 Task: Open Card Employee Offboarding Review in Board Brand Ambassador Best Practices to Workspace Desktop Applications and add a team member Softage.4@softage.net, a label Orange, a checklist Surfing, an attachment from your computer, a color Orange and finally, add a card description 'Conduct team training session on conflict resolution' and a comment 'Given the potential impact of this task on our company reputation, let us ensure that we approach it with a sense of integrity and professionalism.'. Add a start date 'Jan 04, 1900' with a due date 'Jan 11, 1900'
Action: Mouse moved to (63, 301)
Screenshot: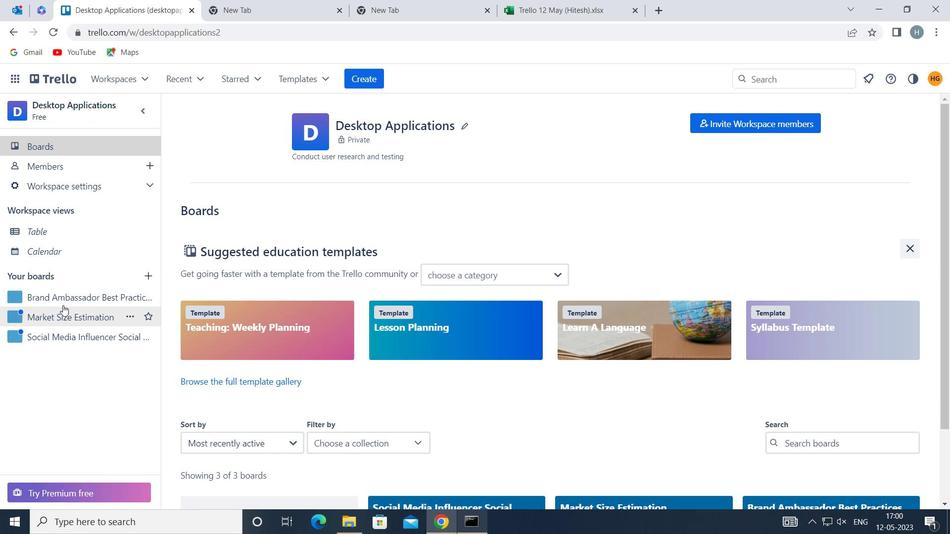 
Action: Mouse pressed left at (63, 301)
Screenshot: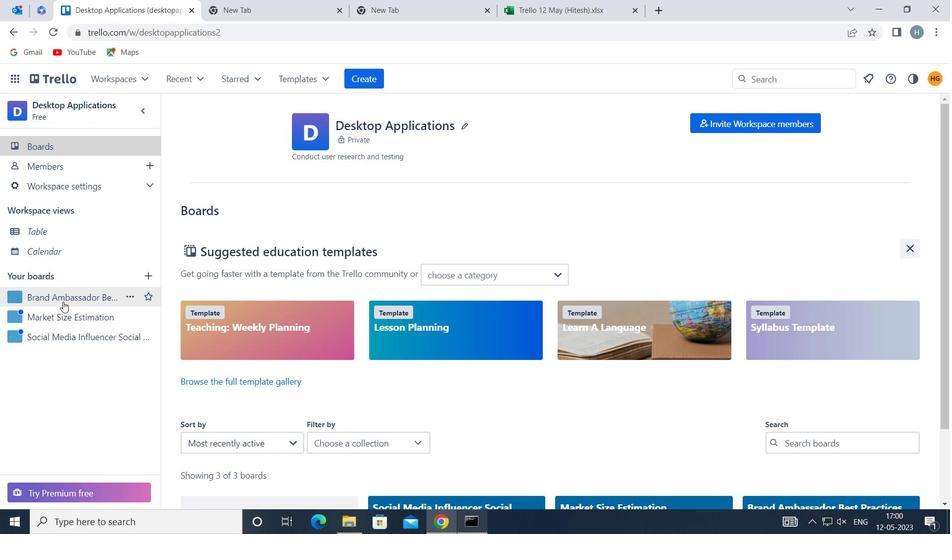 
Action: Mouse moved to (402, 178)
Screenshot: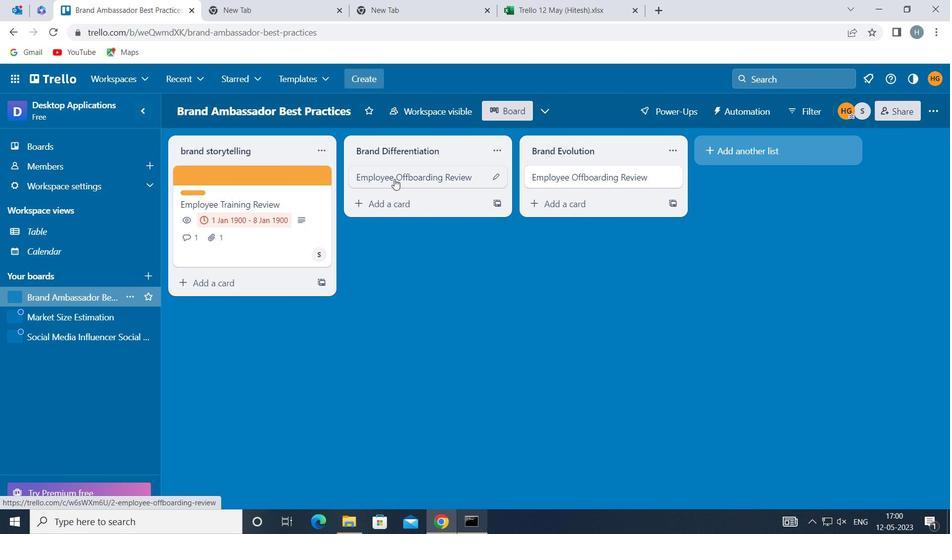 
Action: Mouse pressed left at (402, 178)
Screenshot: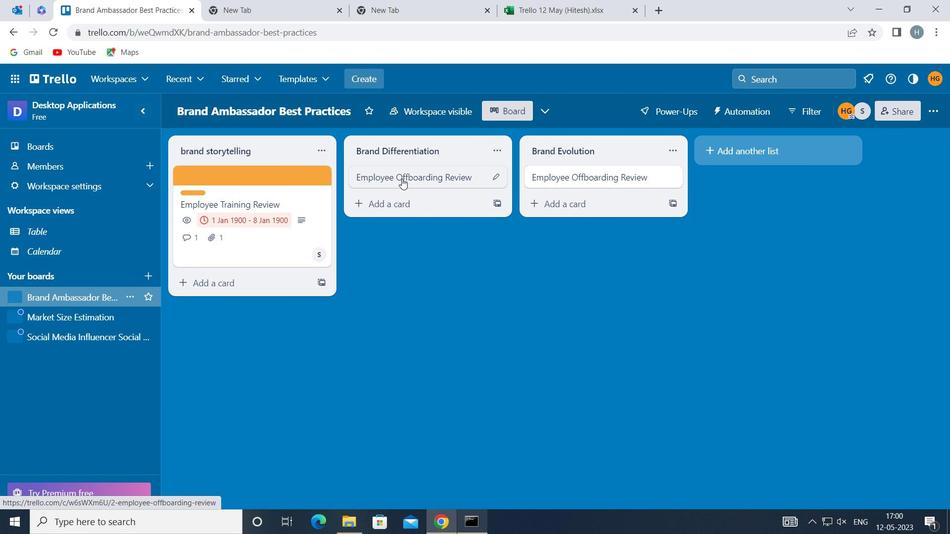 
Action: Mouse moved to (640, 220)
Screenshot: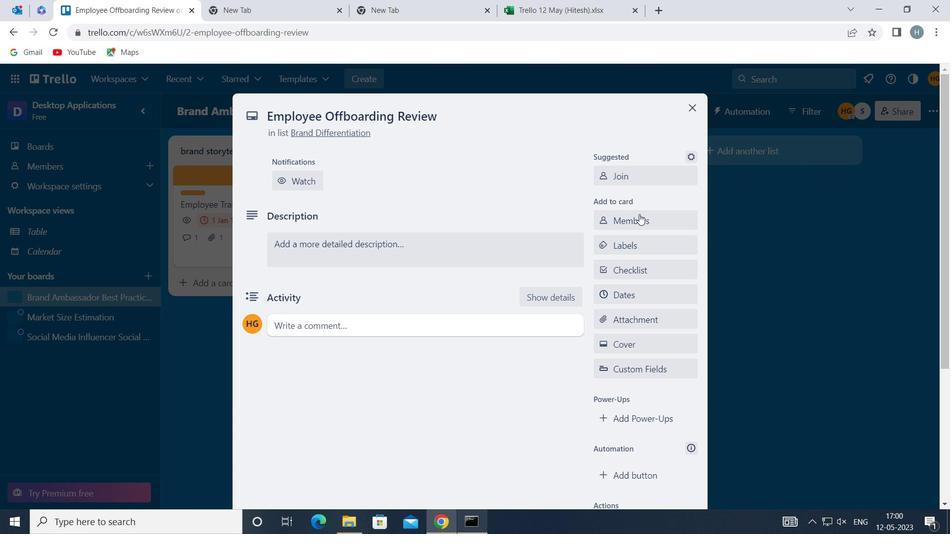 
Action: Mouse pressed left at (640, 220)
Screenshot: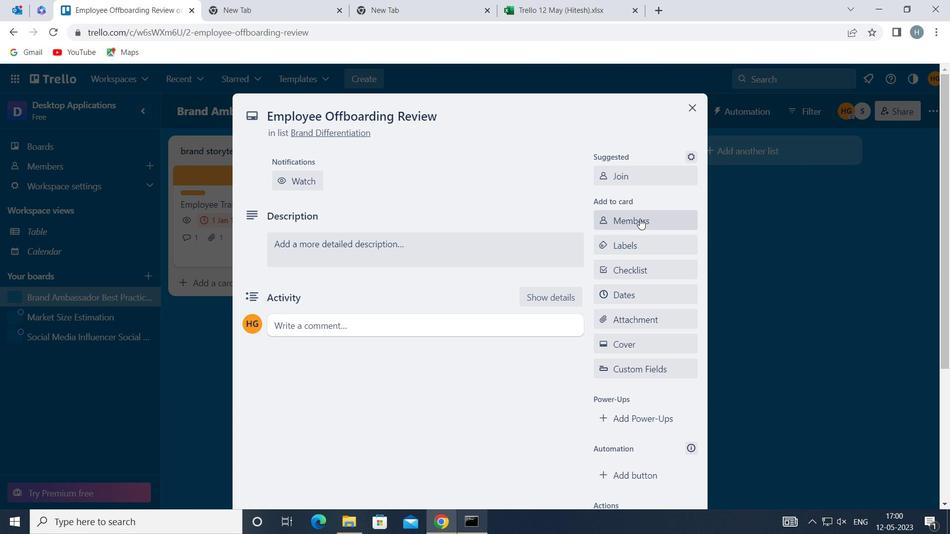 
Action: Mouse moved to (640, 220)
Screenshot: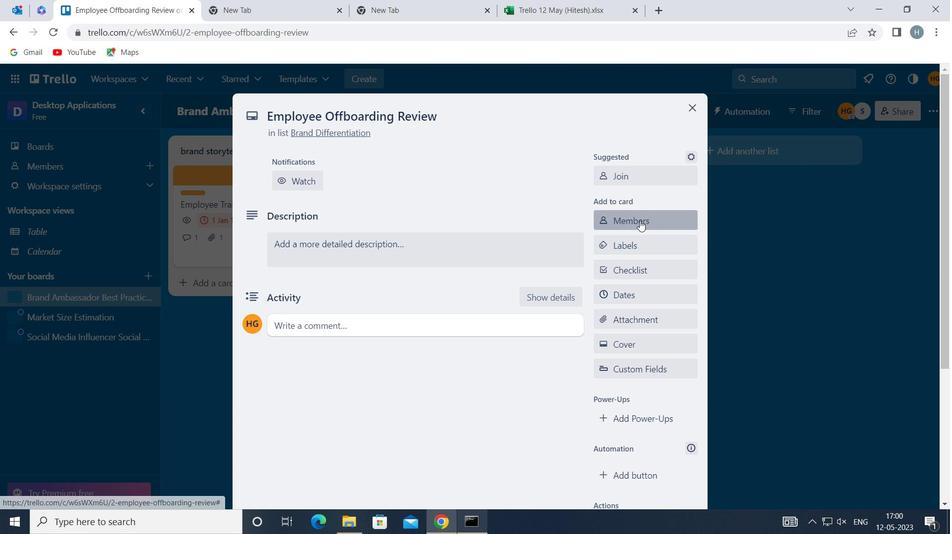 
Action: Key pressed softage
Screenshot: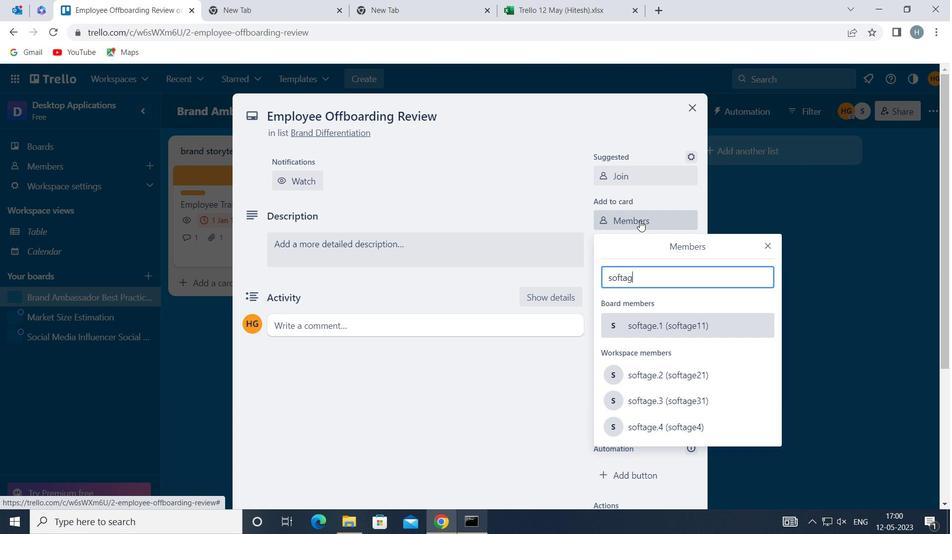 
Action: Mouse moved to (666, 427)
Screenshot: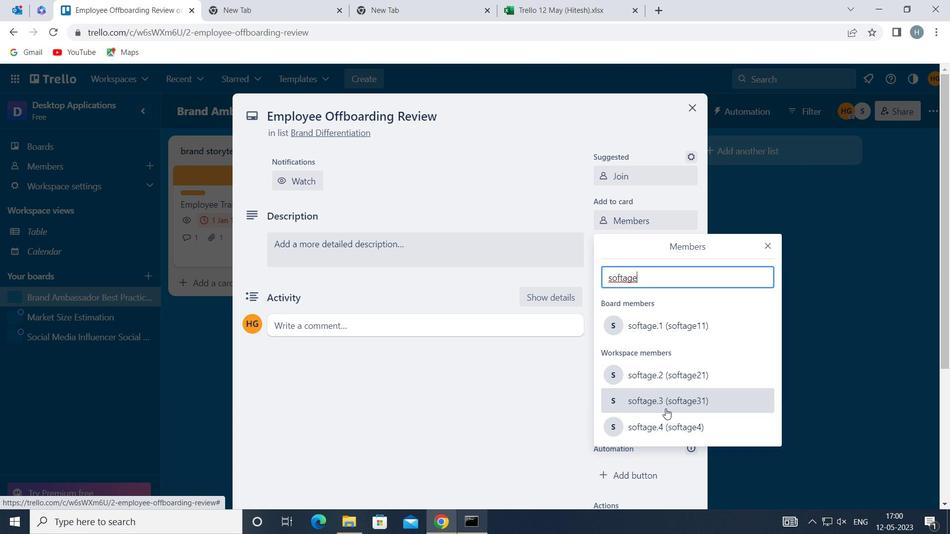
Action: Mouse pressed left at (666, 427)
Screenshot: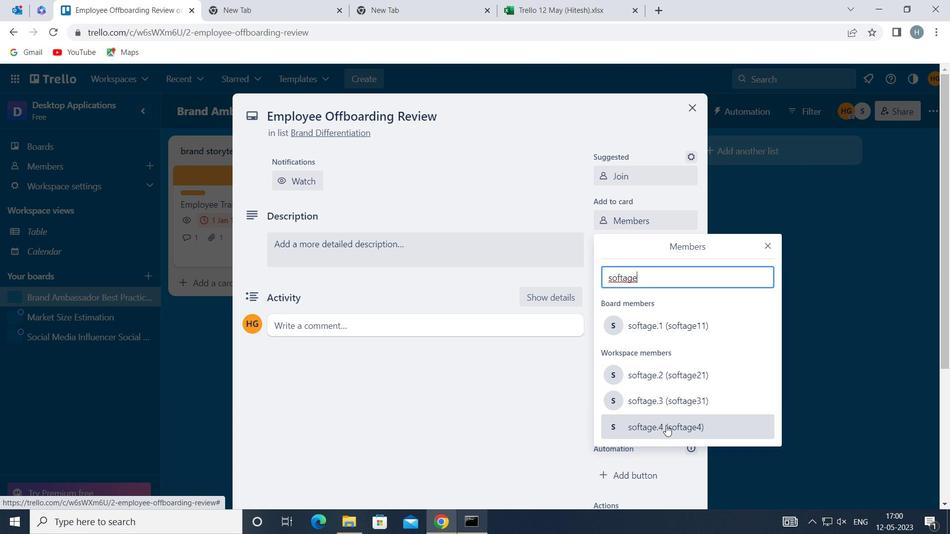 
Action: Mouse moved to (770, 242)
Screenshot: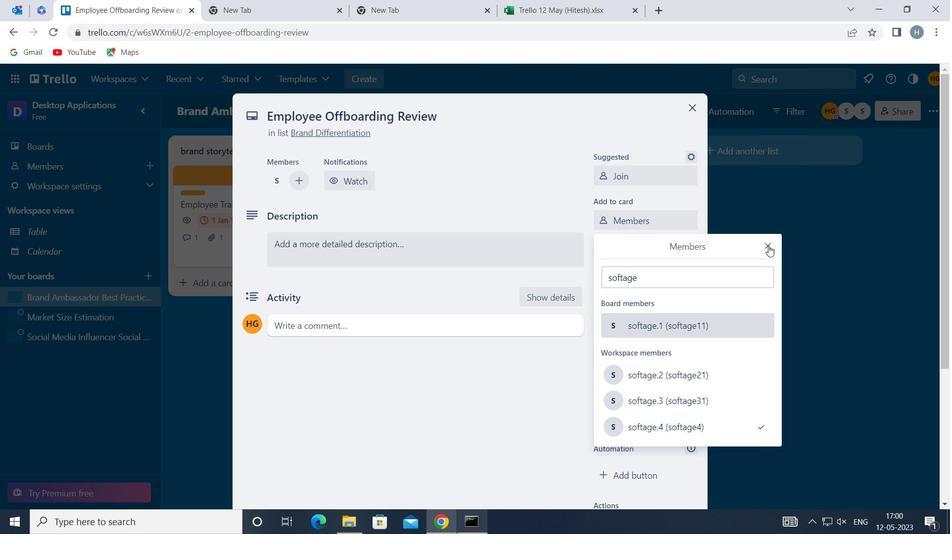 
Action: Mouse pressed left at (770, 242)
Screenshot: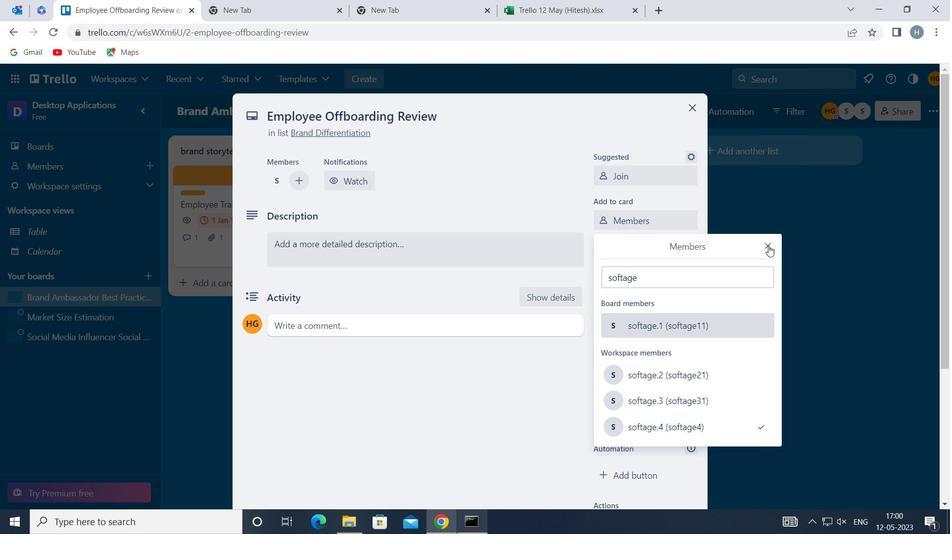 
Action: Mouse moved to (644, 248)
Screenshot: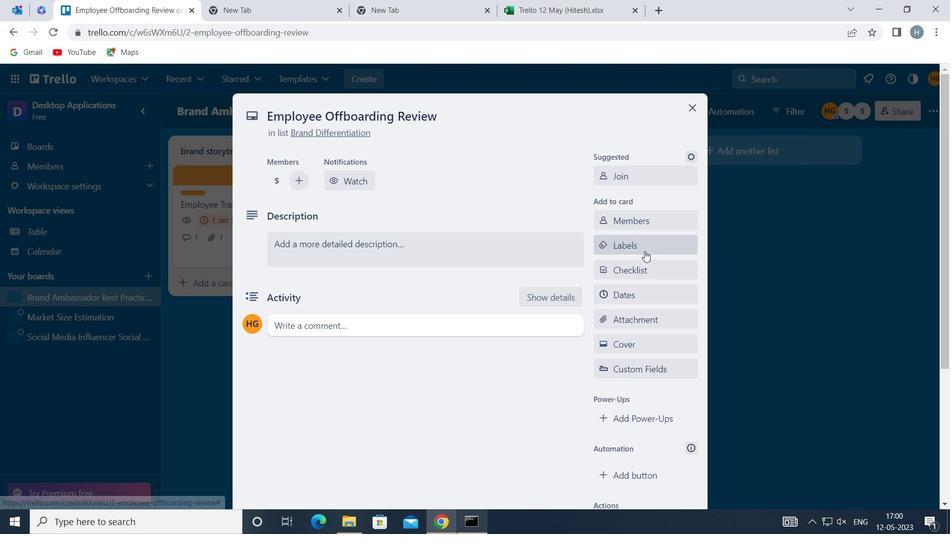 
Action: Mouse pressed left at (644, 248)
Screenshot: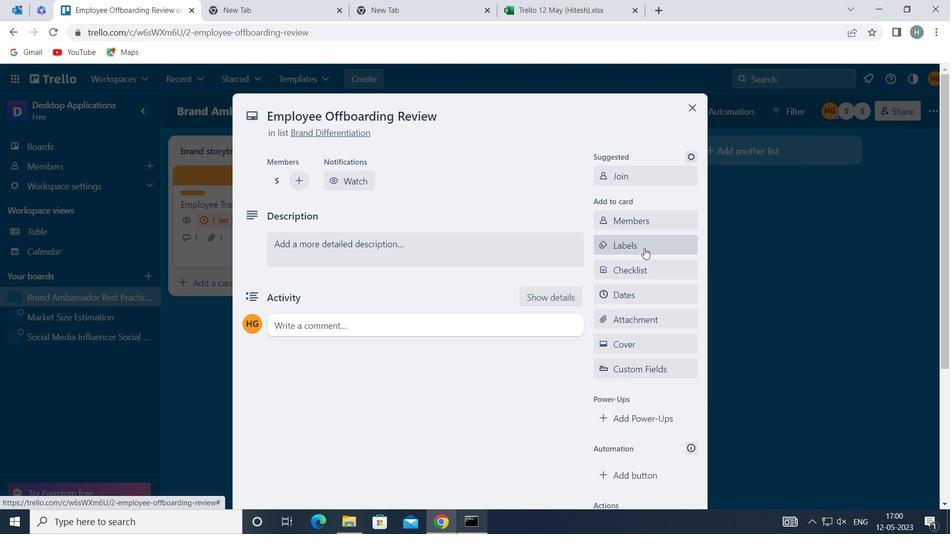 
Action: Mouse moved to (653, 224)
Screenshot: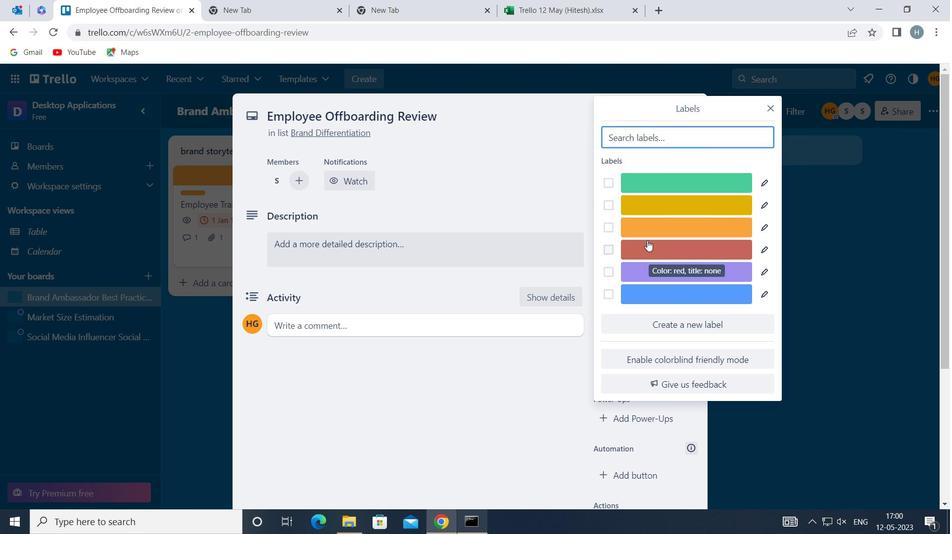 
Action: Mouse pressed left at (653, 224)
Screenshot: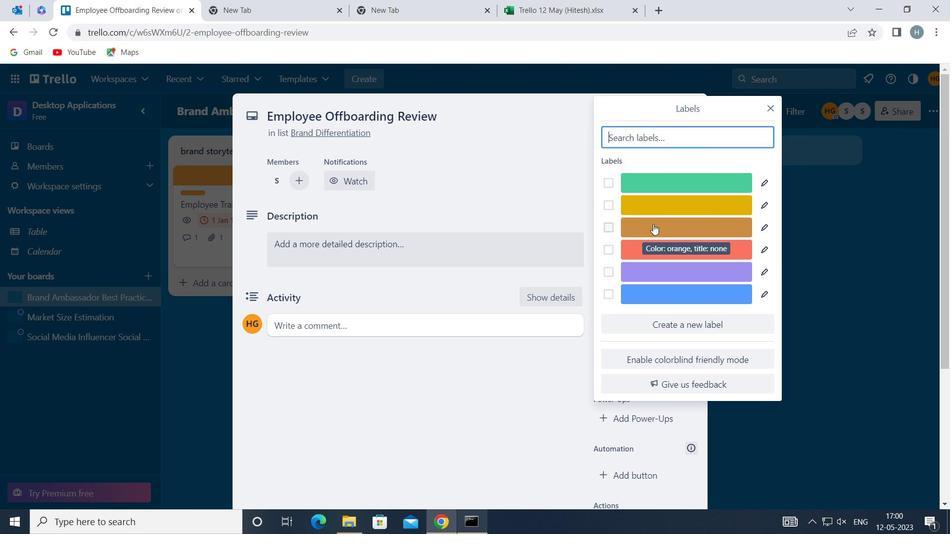 
Action: Mouse moved to (774, 104)
Screenshot: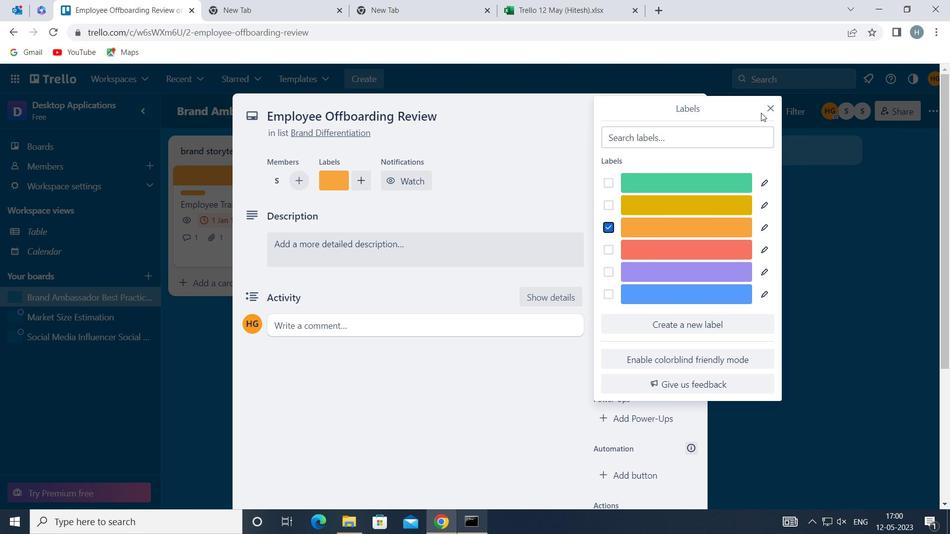 
Action: Mouse pressed left at (774, 104)
Screenshot: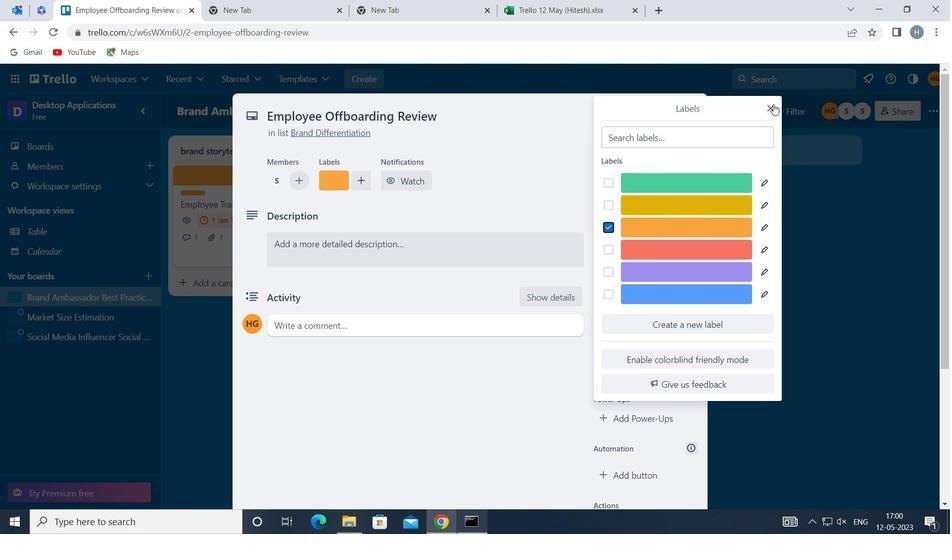 
Action: Mouse moved to (651, 263)
Screenshot: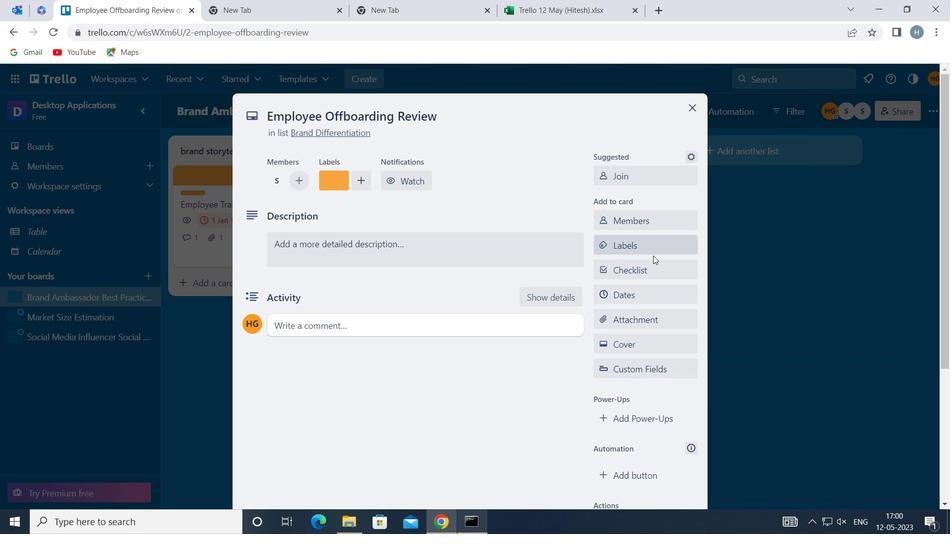 
Action: Mouse pressed left at (651, 263)
Screenshot: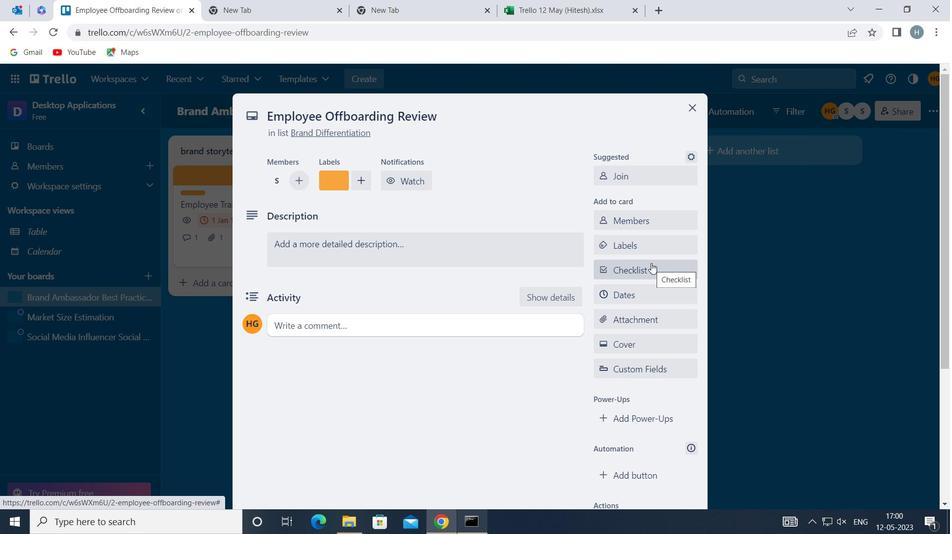 
Action: Key pressed <Key.shift>SURFING
Screenshot: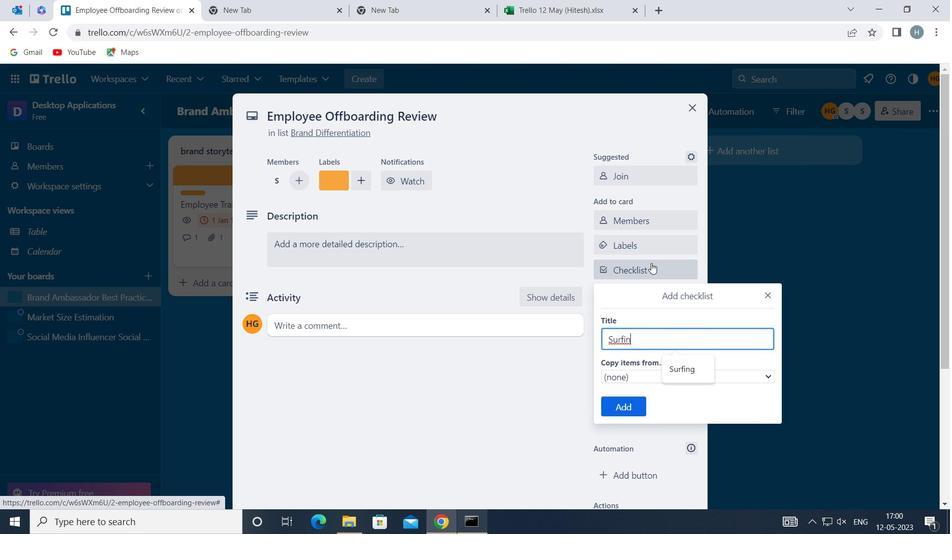 
Action: Mouse moved to (621, 404)
Screenshot: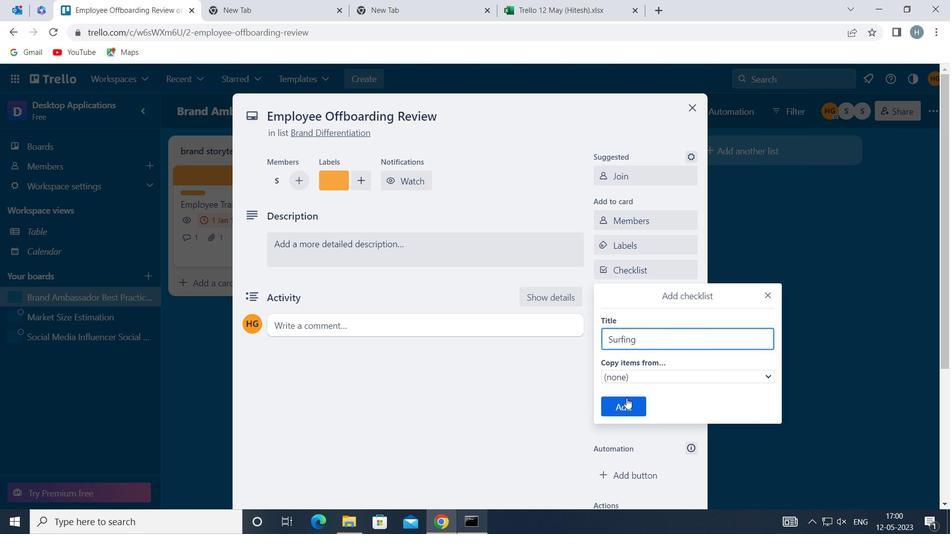 
Action: Mouse pressed left at (621, 404)
Screenshot: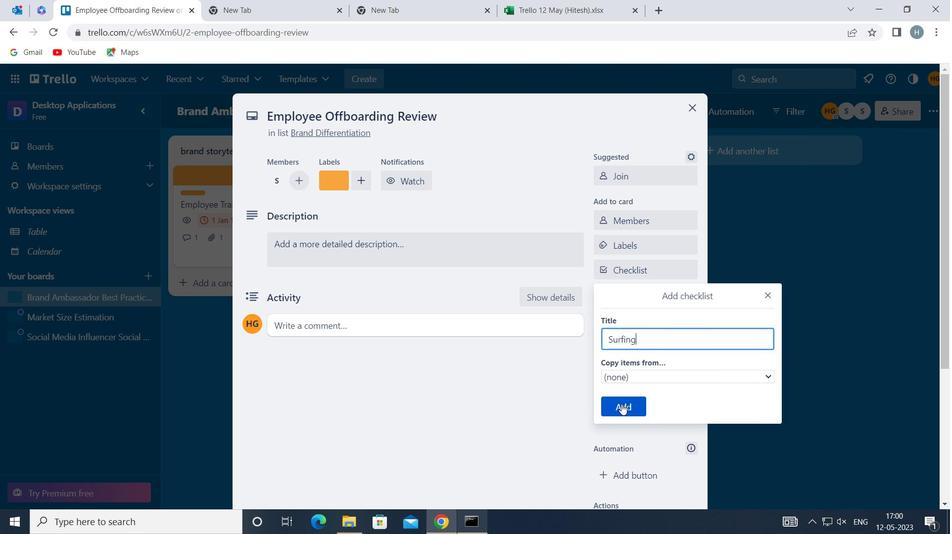 
Action: Mouse moved to (632, 319)
Screenshot: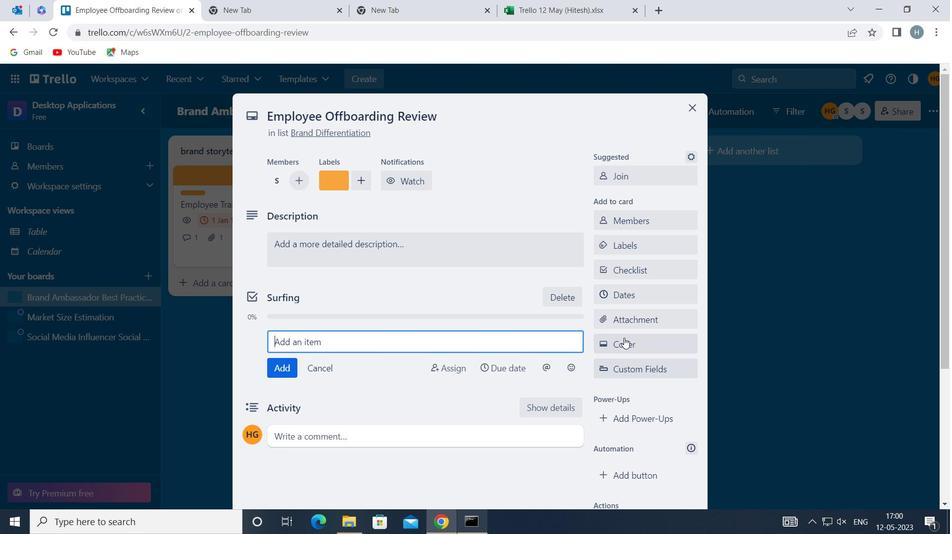 
Action: Mouse pressed left at (632, 319)
Screenshot: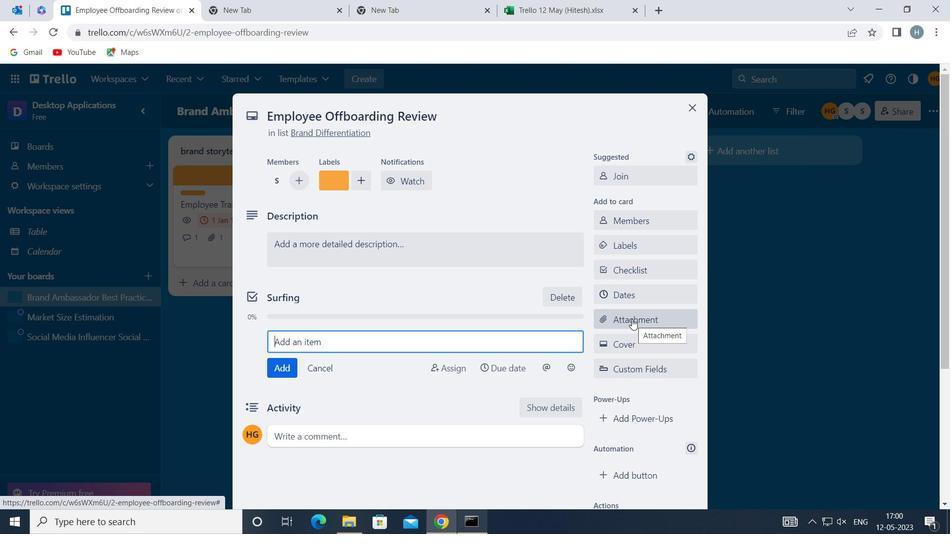 
Action: Mouse moved to (612, 135)
Screenshot: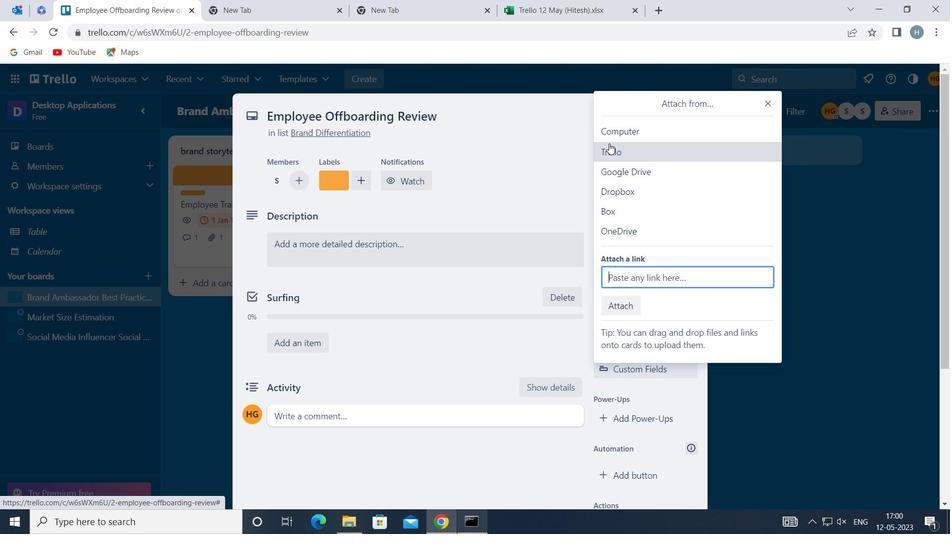 
Action: Mouse pressed left at (612, 135)
Screenshot: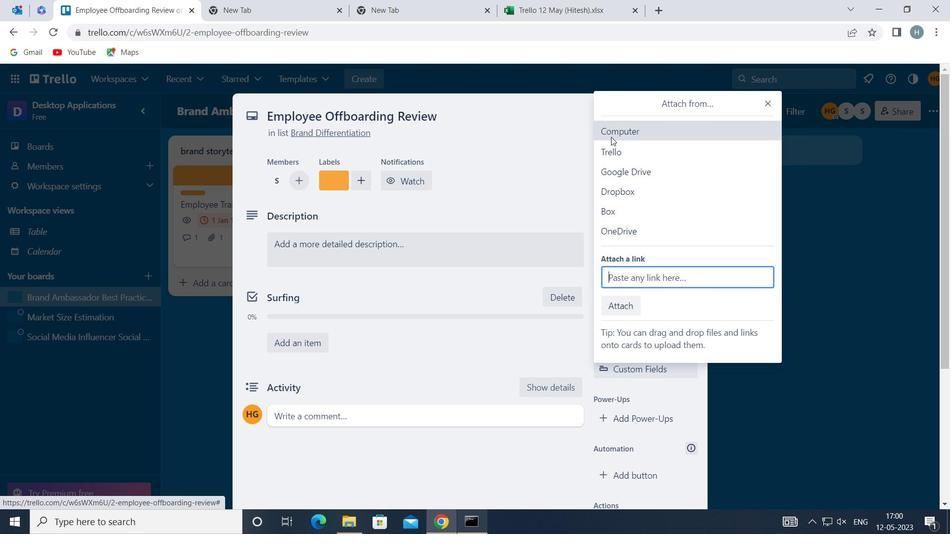 
Action: Mouse moved to (355, 100)
Screenshot: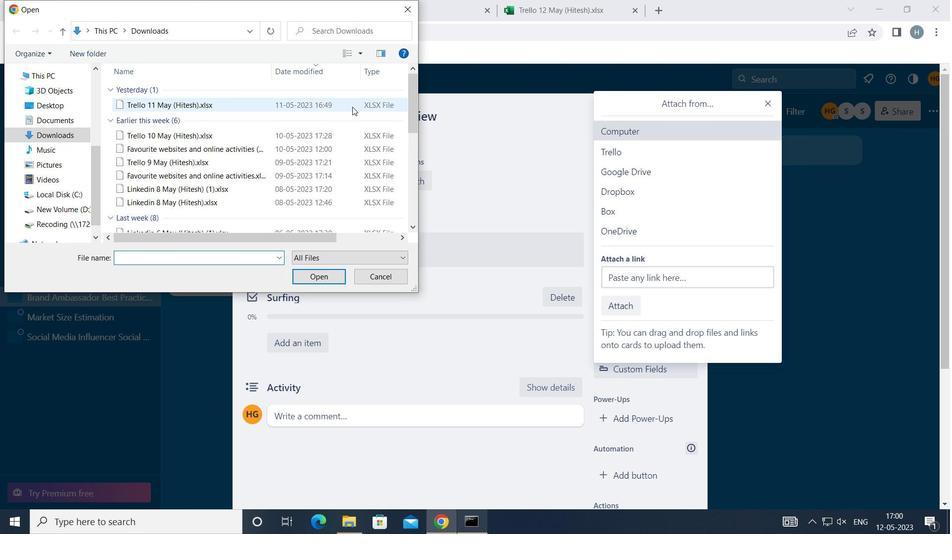
Action: Mouse pressed left at (355, 100)
Screenshot: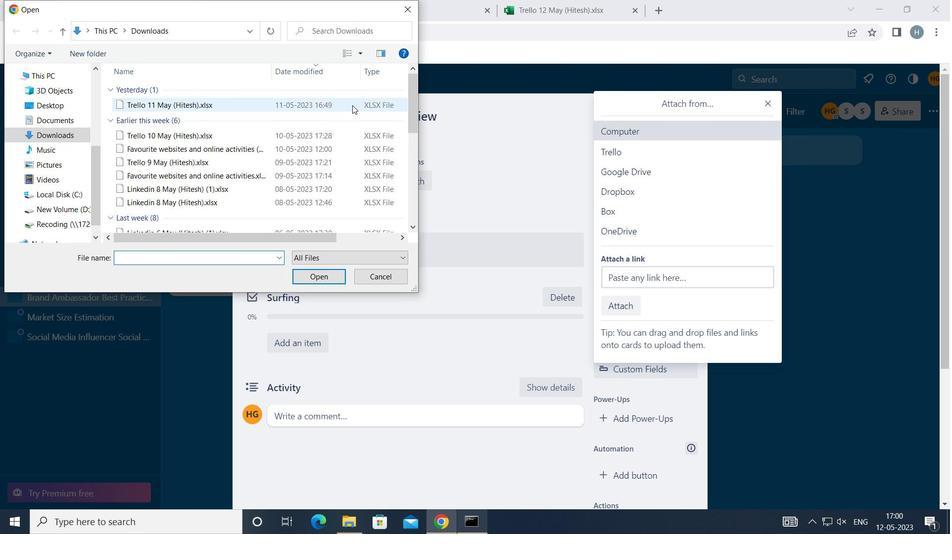 
Action: Mouse moved to (315, 280)
Screenshot: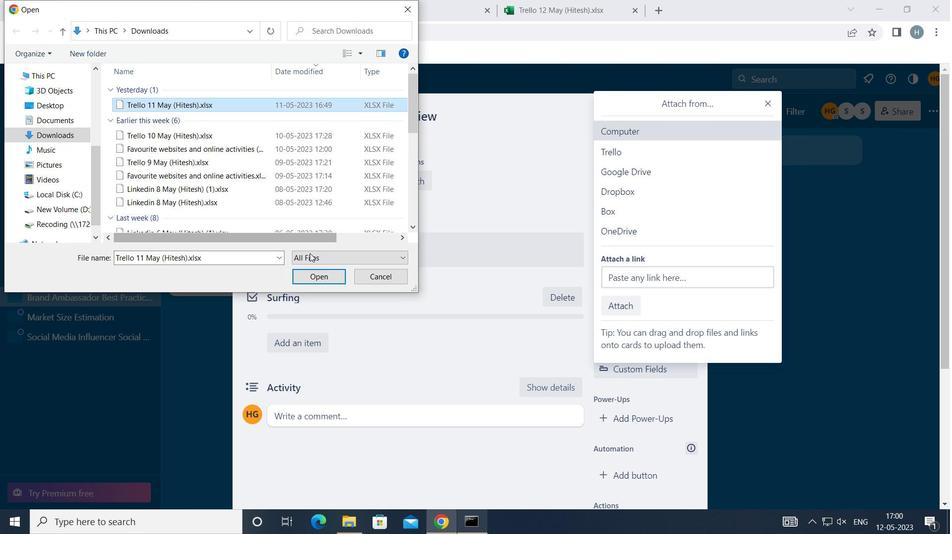 
Action: Mouse pressed left at (315, 280)
Screenshot: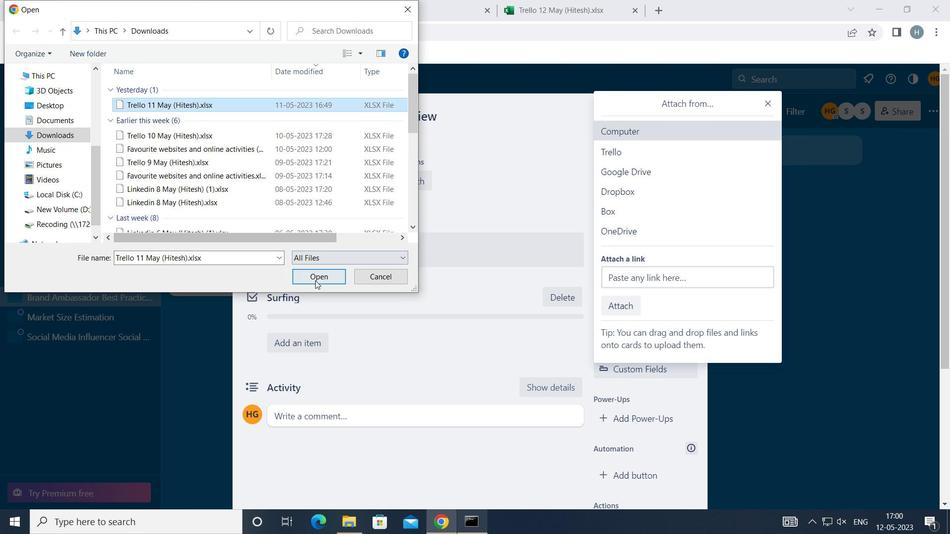
Action: Mouse moved to (635, 344)
Screenshot: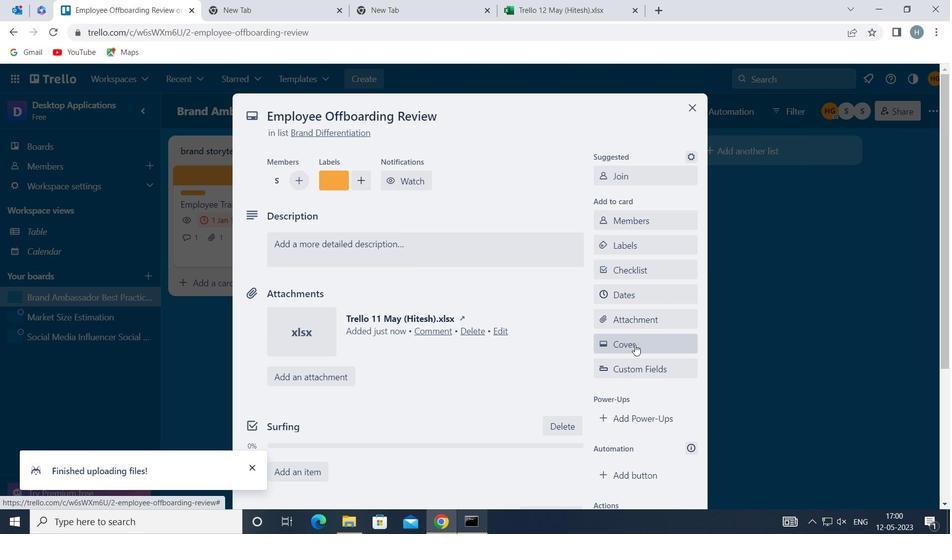 
Action: Mouse pressed left at (635, 344)
Screenshot: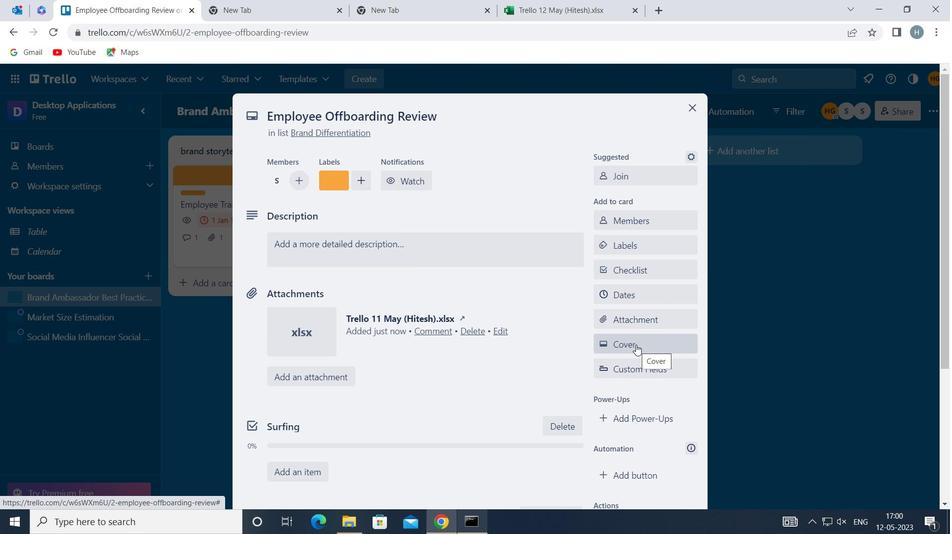 
Action: Mouse moved to (686, 261)
Screenshot: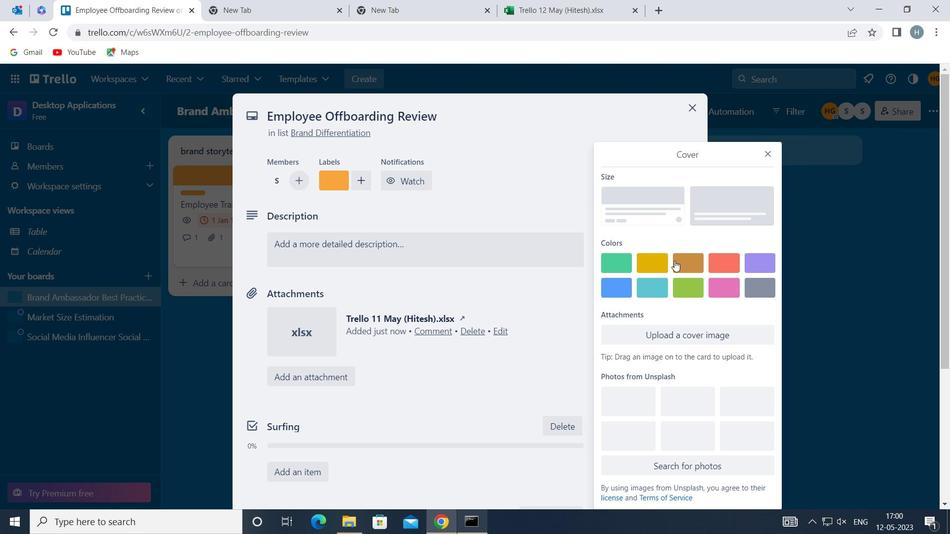
Action: Mouse pressed left at (686, 261)
Screenshot: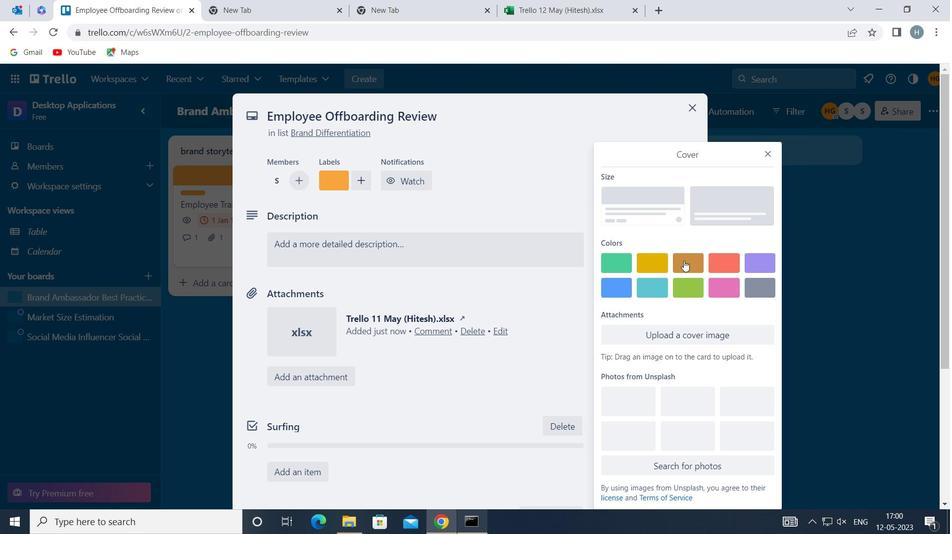 
Action: Mouse moved to (768, 130)
Screenshot: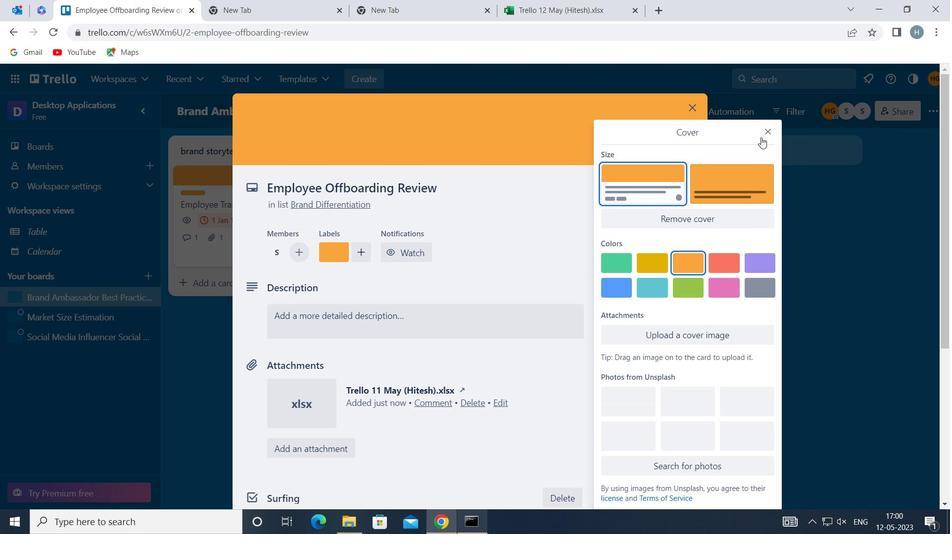 
Action: Mouse pressed left at (768, 130)
Screenshot: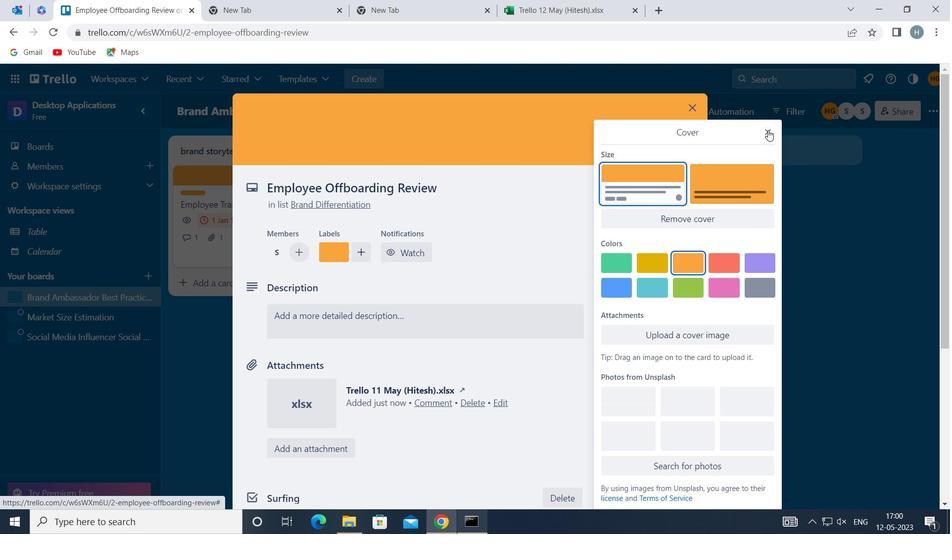 
Action: Mouse moved to (499, 317)
Screenshot: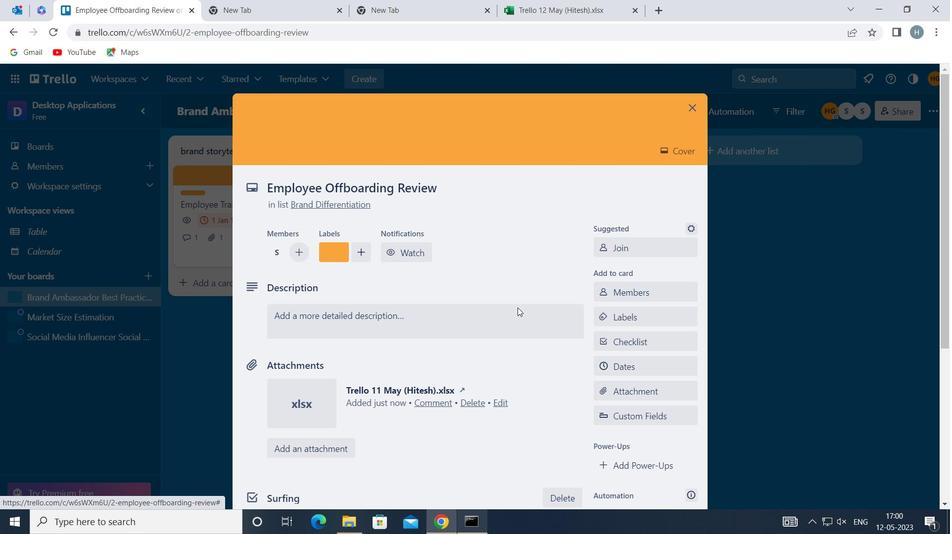
Action: Mouse pressed left at (499, 317)
Screenshot: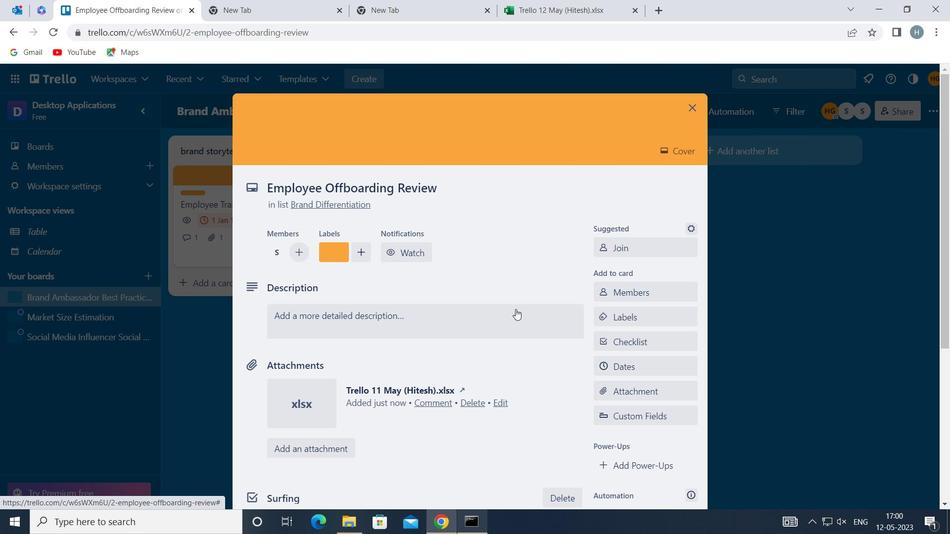 
Action: Mouse moved to (430, 353)
Screenshot: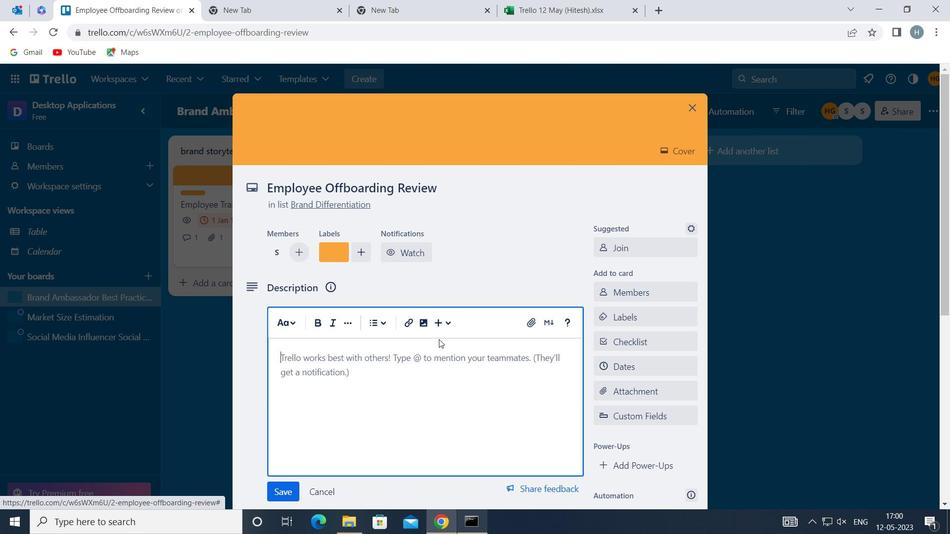 
Action: Mouse pressed left at (430, 353)
Screenshot: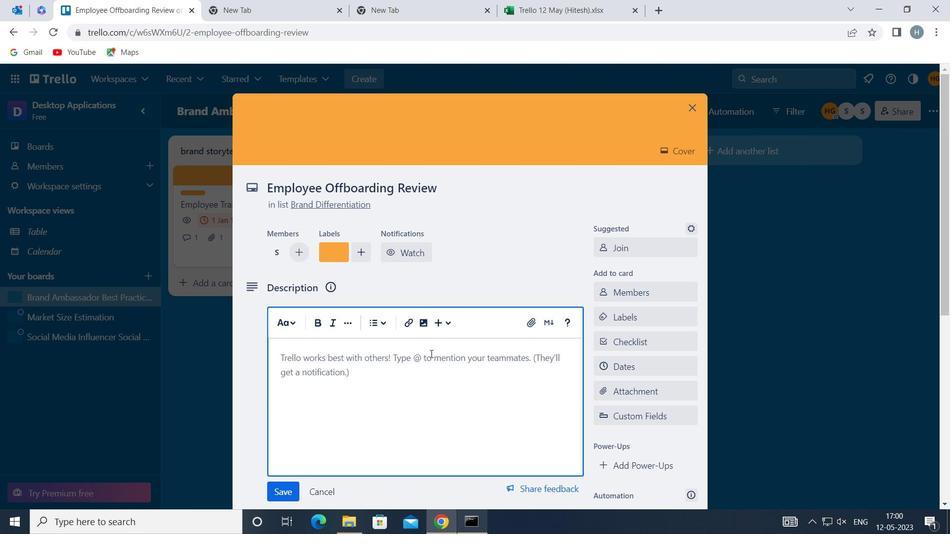 
Action: Key pressed <Key.shift>CONDUCT<Key.space>TEAM<Key.space>TRAINING<Key.space>SESSION<Key.space>ON<Key.space>CONF;<Key.backspace>LICT<Key.space>RESOLUTION<Key.space>A<Key.backspace>
Screenshot: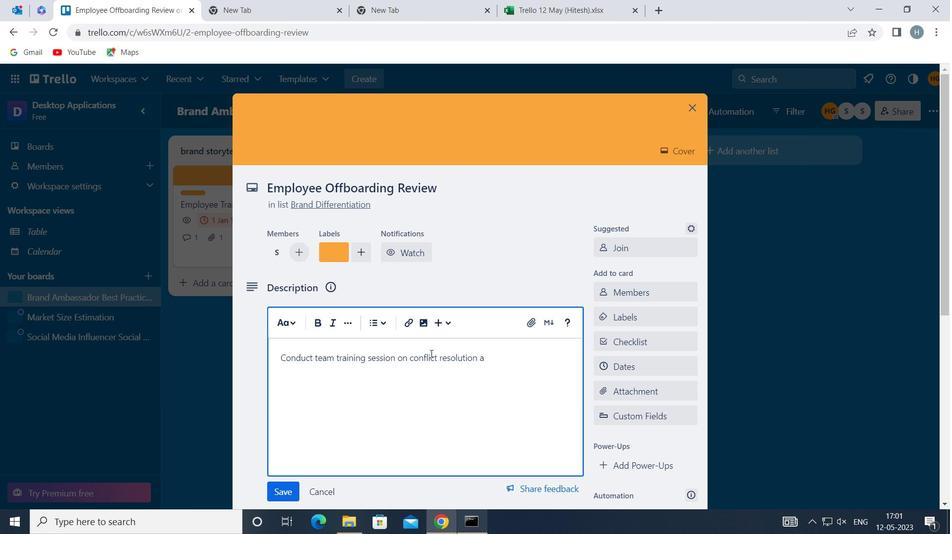 
Action: Mouse moved to (282, 489)
Screenshot: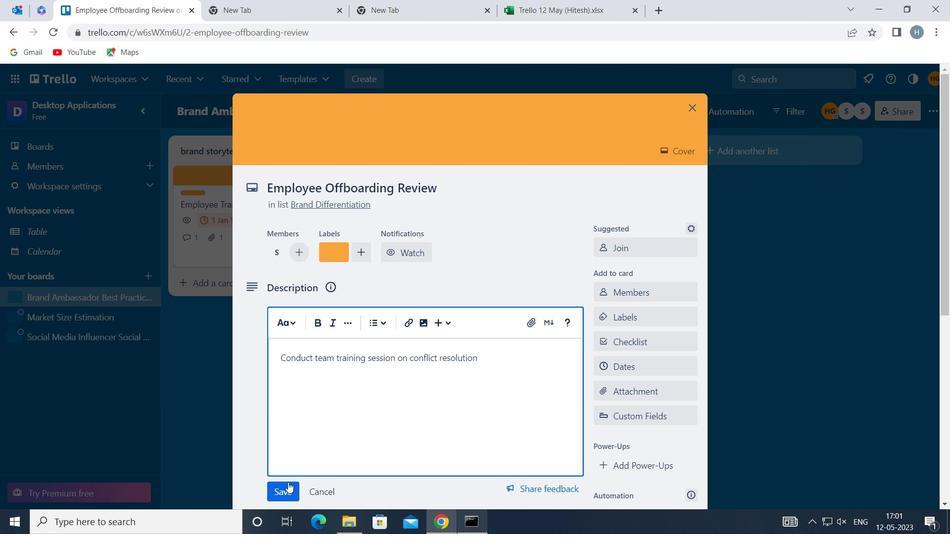 
Action: Mouse pressed left at (282, 489)
Screenshot: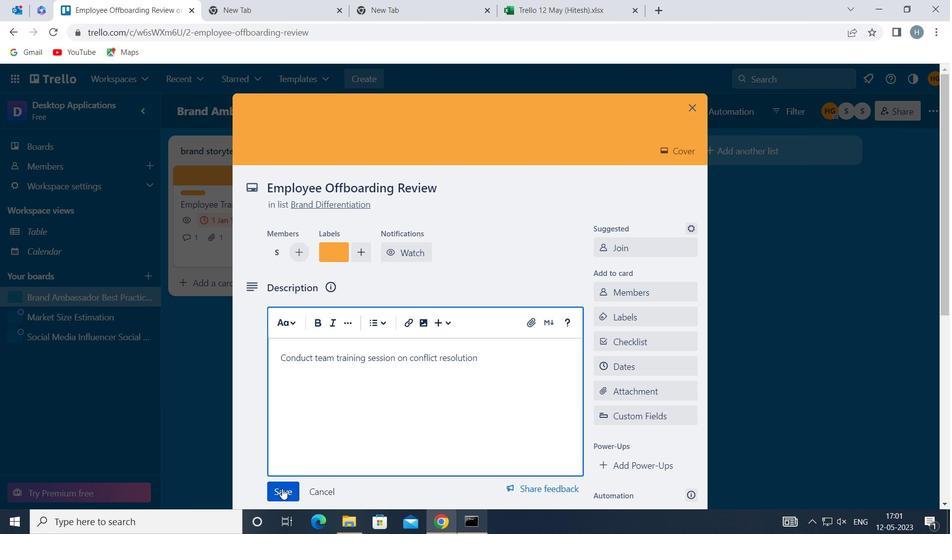 
Action: Mouse moved to (337, 409)
Screenshot: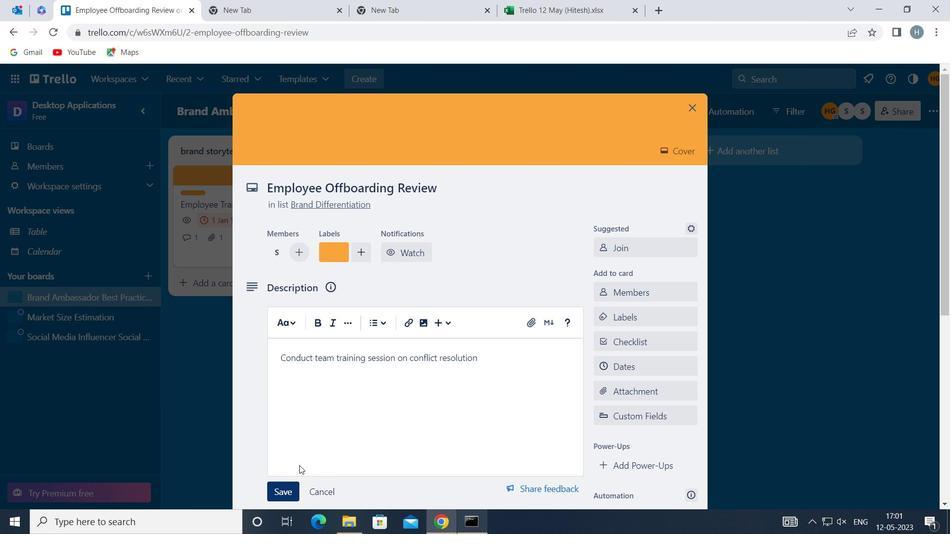 
Action: Mouse scrolled (337, 408) with delta (0, 0)
Screenshot: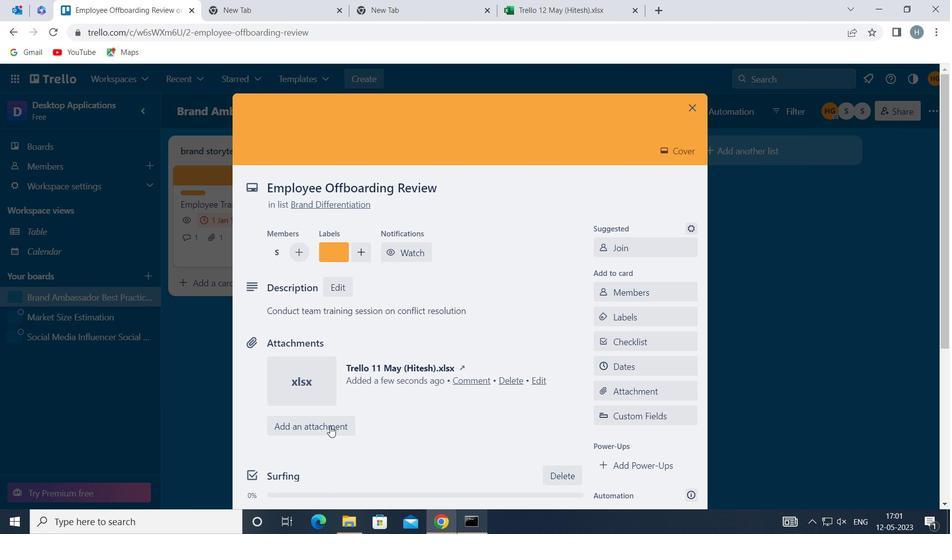 
Action: Mouse scrolled (337, 408) with delta (0, 0)
Screenshot: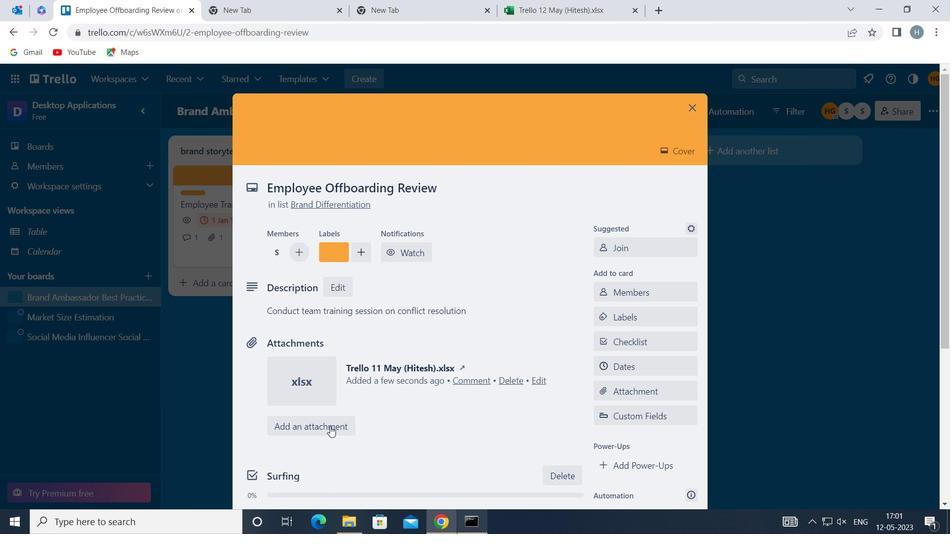 
Action: Mouse scrolled (337, 408) with delta (0, 0)
Screenshot: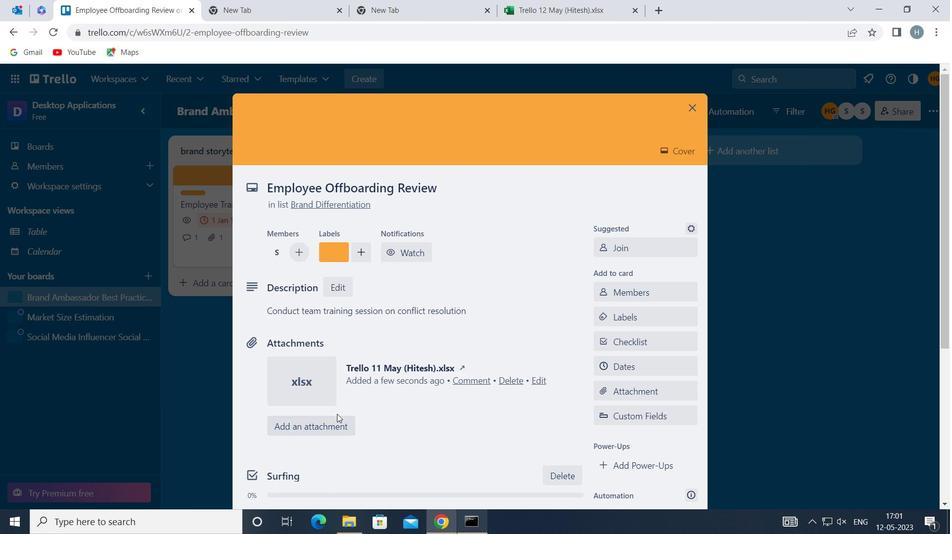 
Action: Mouse scrolled (337, 408) with delta (0, 0)
Screenshot: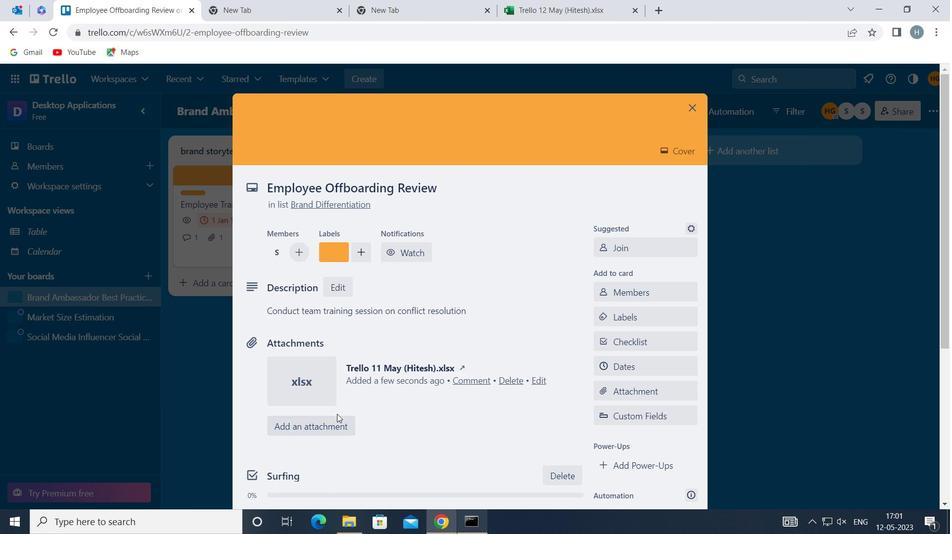 
Action: Mouse moved to (391, 353)
Screenshot: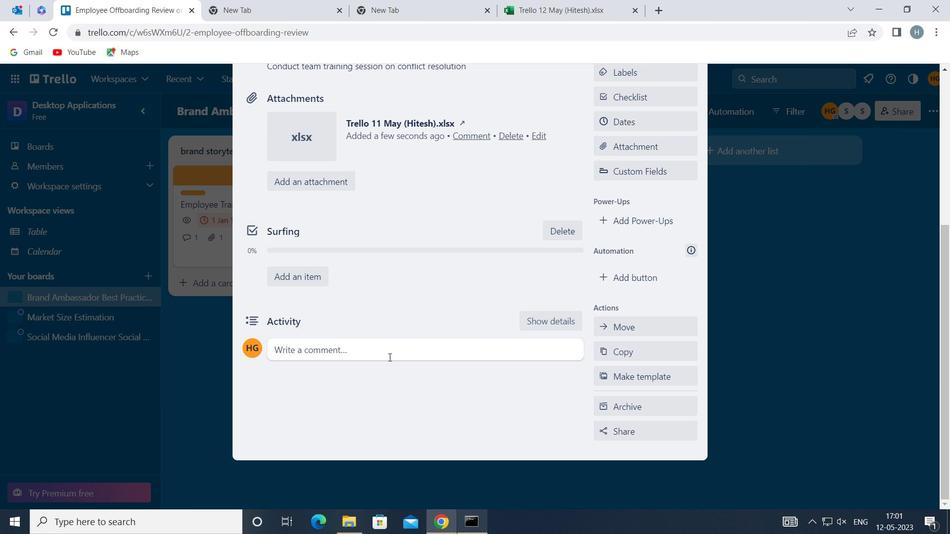 
Action: Mouse pressed left at (391, 353)
Screenshot: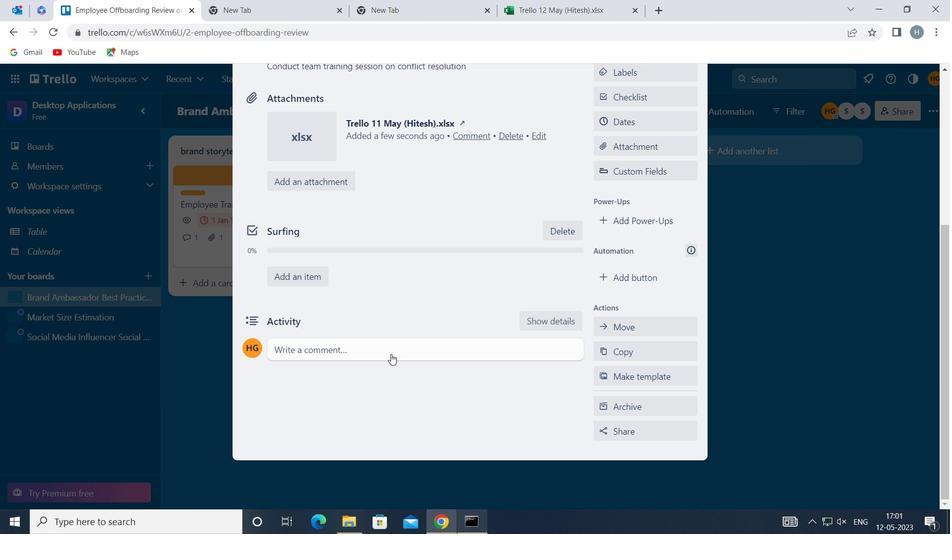 
Action: Mouse moved to (375, 390)
Screenshot: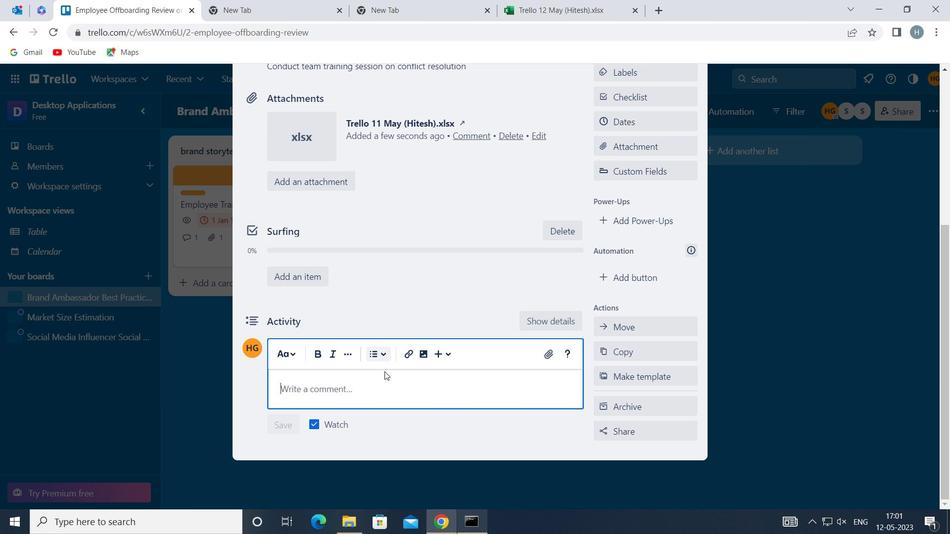 
Action: Mouse pressed left at (375, 390)
Screenshot: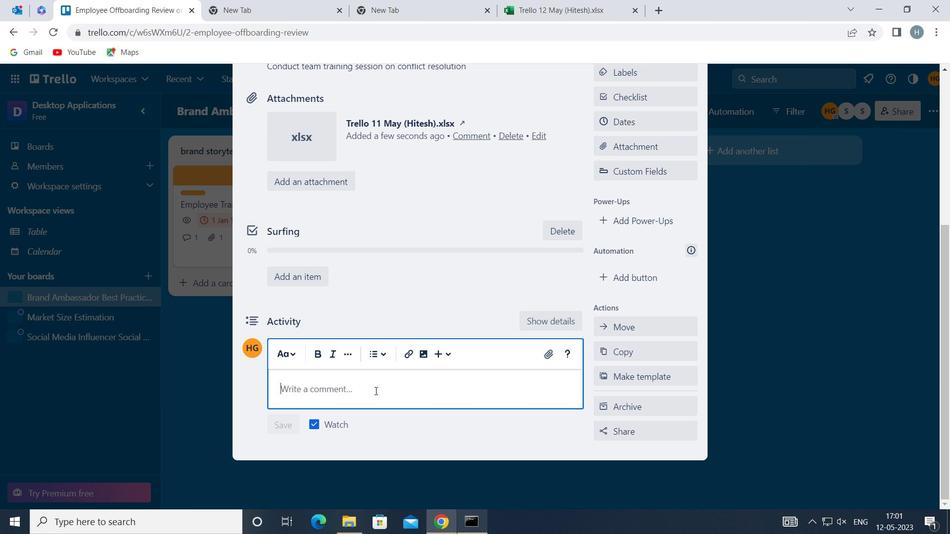 
Action: Mouse moved to (375, 390)
Screenshot: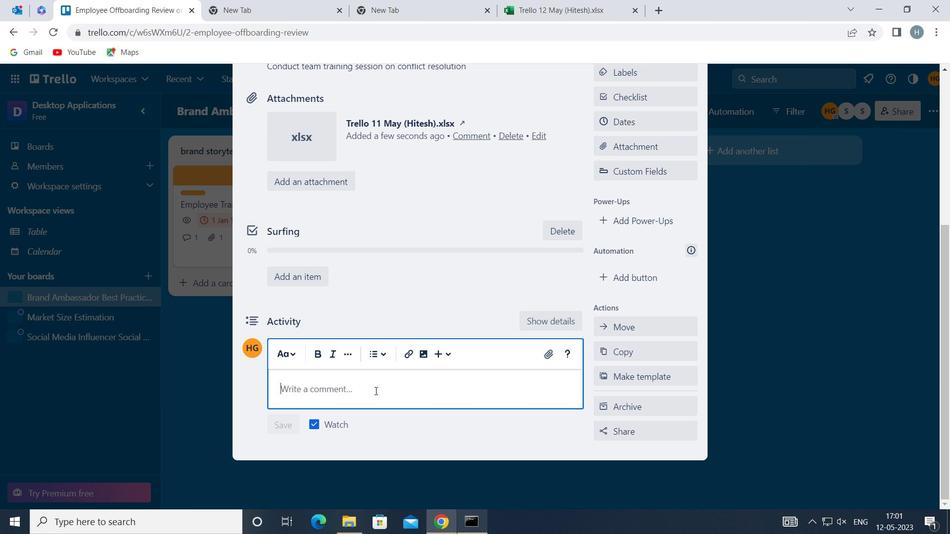 
Action: Key pressed <Key.shift>GIVEN<Key.space>THE<Key.space>POTENTIAL<Key.space>IMPACT<Key.space>OF<Key.space>THIS<Key.space>Y<Key.backspace>TASK<Key.space>ON<Key.space>OUR<Key.space>COMPANY<Key.space>REPUTATION,<Key.space>LET<Key.space>US<Key.space>ENSURE<Key.space>THAT<Key.space>WE<Key.space>APPROACH<Key.space>IT<Key.space>WITH<Key.space>A<Key.space>SENSE<Key.space>OG<Key.backspace>F<Key.space>INTEGRITY<Key.space>AND<Key.space>PROFESSIONALSM<Key.backspace><Key.backspace>ISM<Key.space>
Screenshot: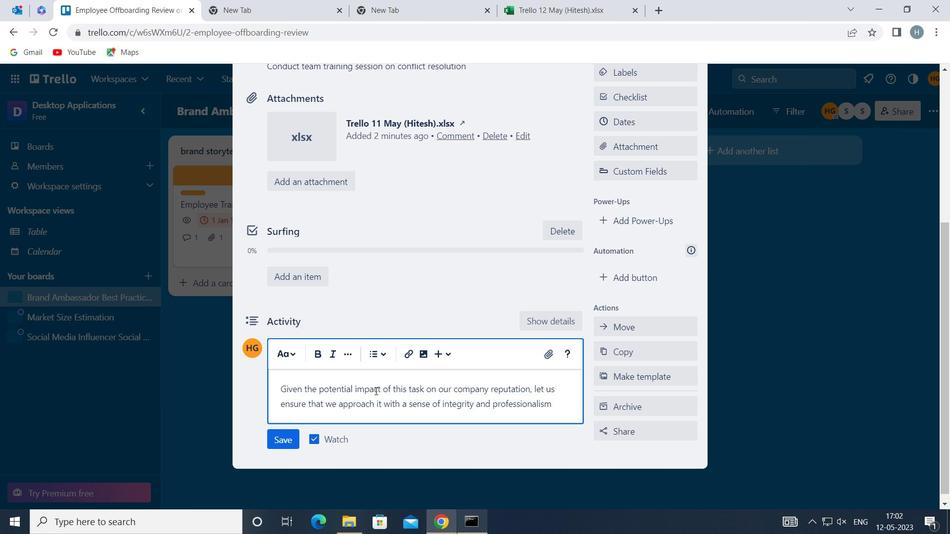 
Action: Mouse moved to (292, 436)
Screenshot: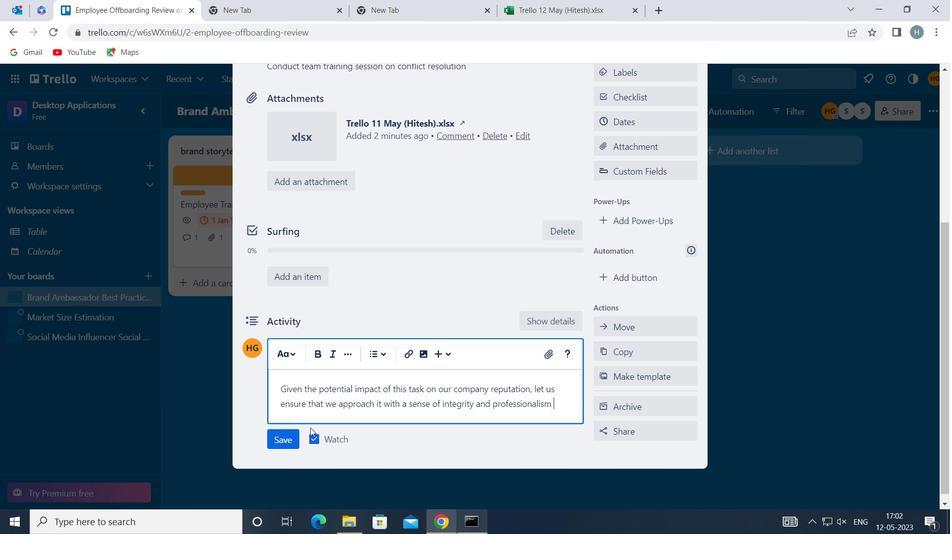 
Action: Mouse pressed left at (292, 436)
Screenshot: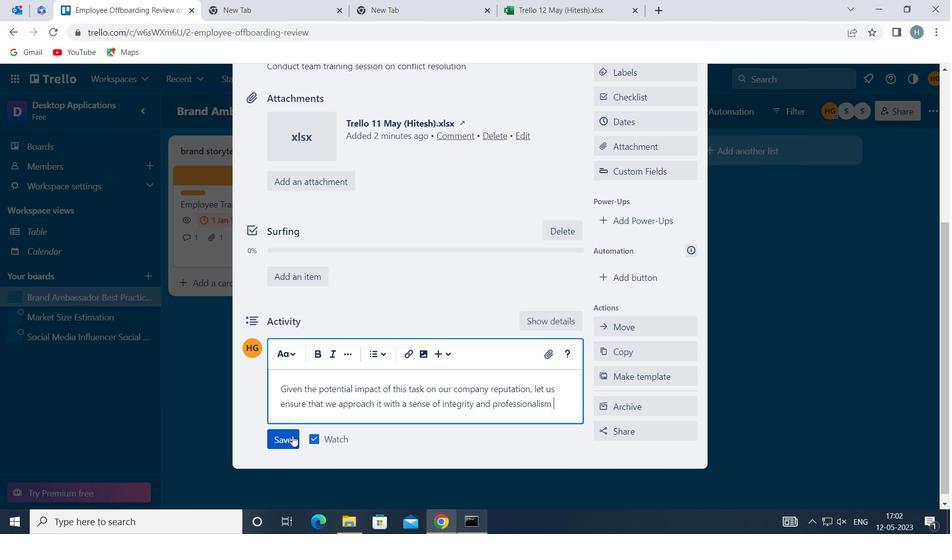 
Action: Mouse moved to (653, 122)
Screenshot: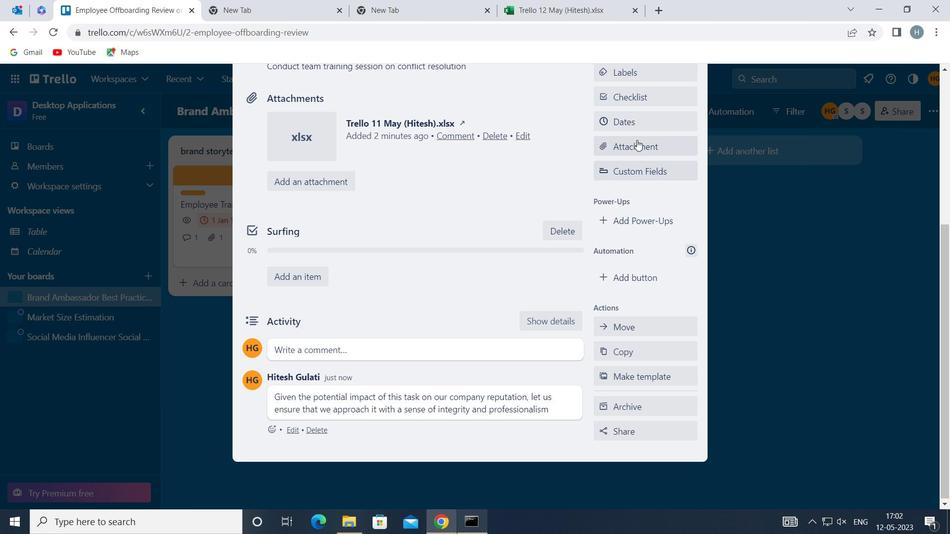
Action: Mouse pressed left at (653, 122)
Screenshot: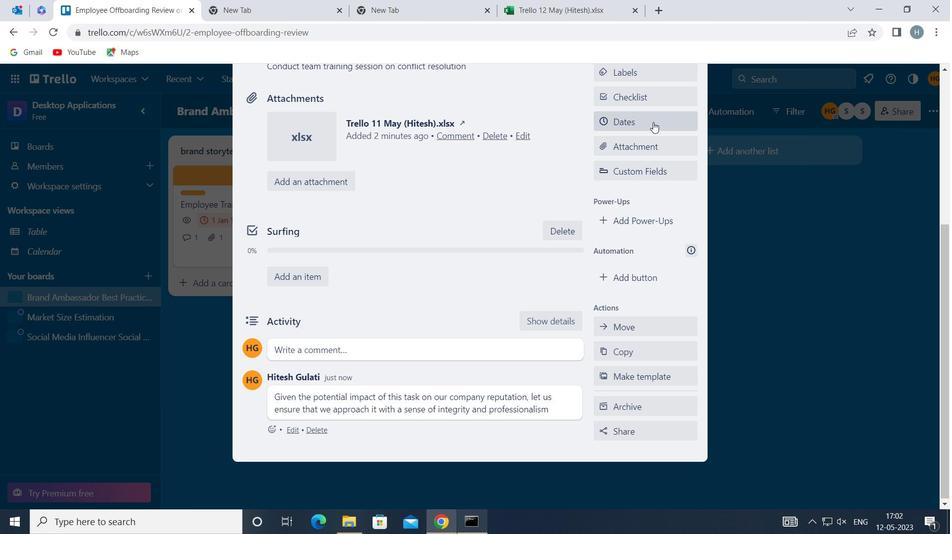 
Action: Mouse moved to (601, 330)
Screenshot: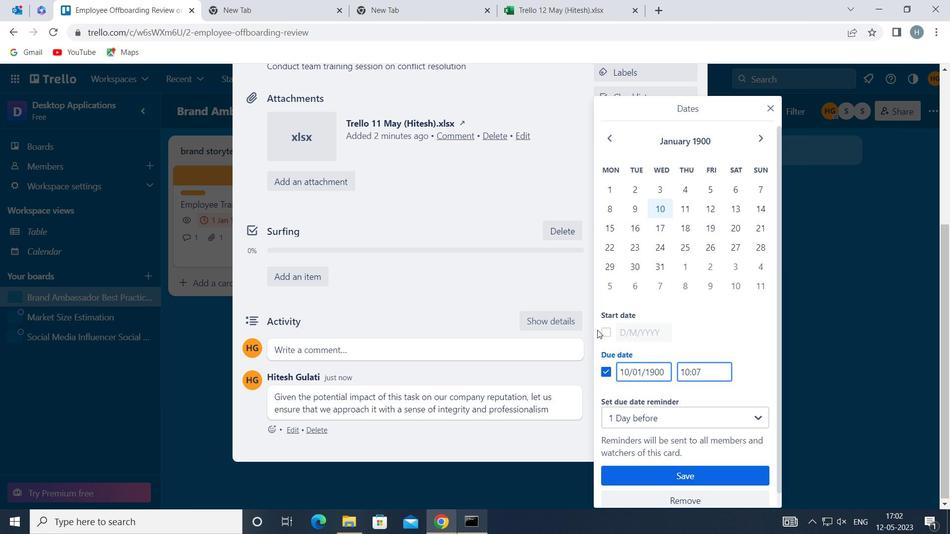 
Action: Mouse pressed left at (601, 330)
Screenshot: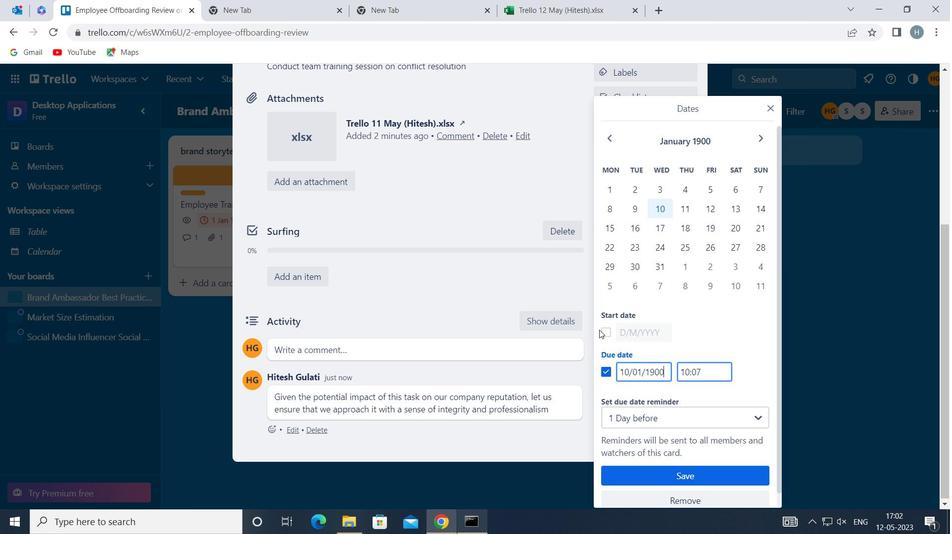
Action: Mouse moved to (619, 329)
Screenshot: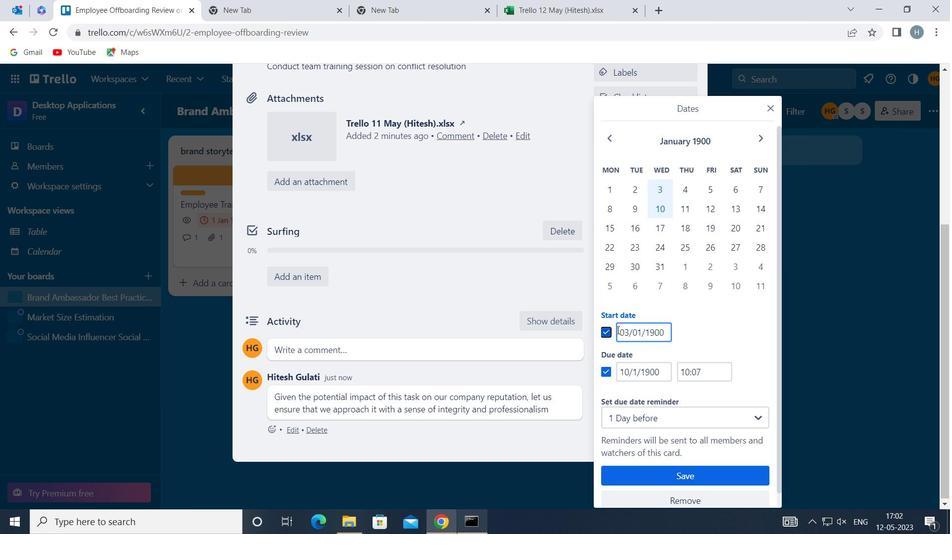 
Action: Mouse pressed left at (619, 329)
Screenshot: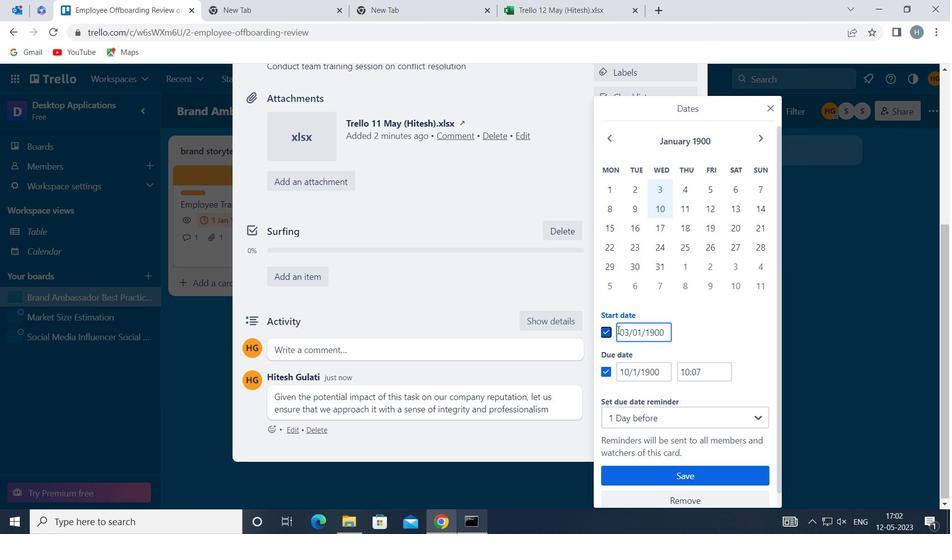 
Action: Mouse moved to (618, 329)
Screenshot: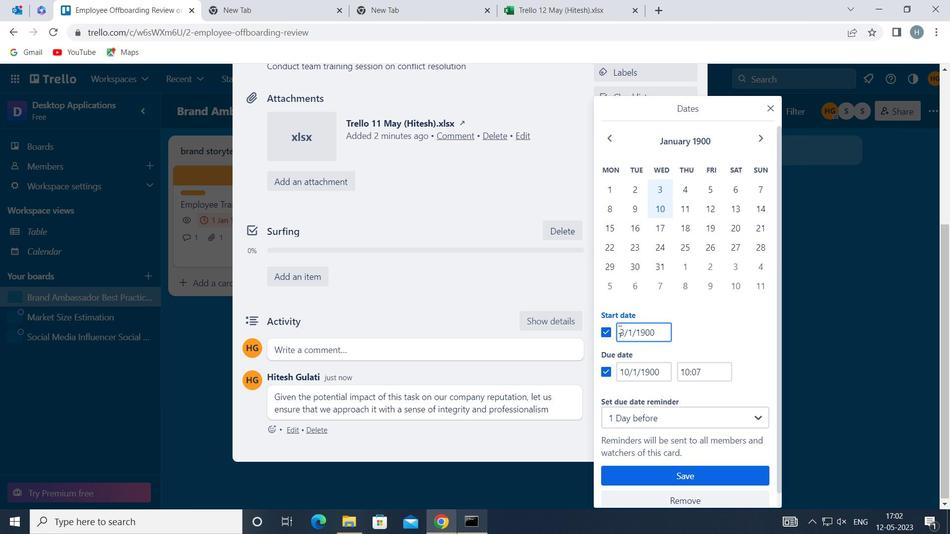 
Action: Key pressed <Key.right><Key.backspace>4
Screenshot: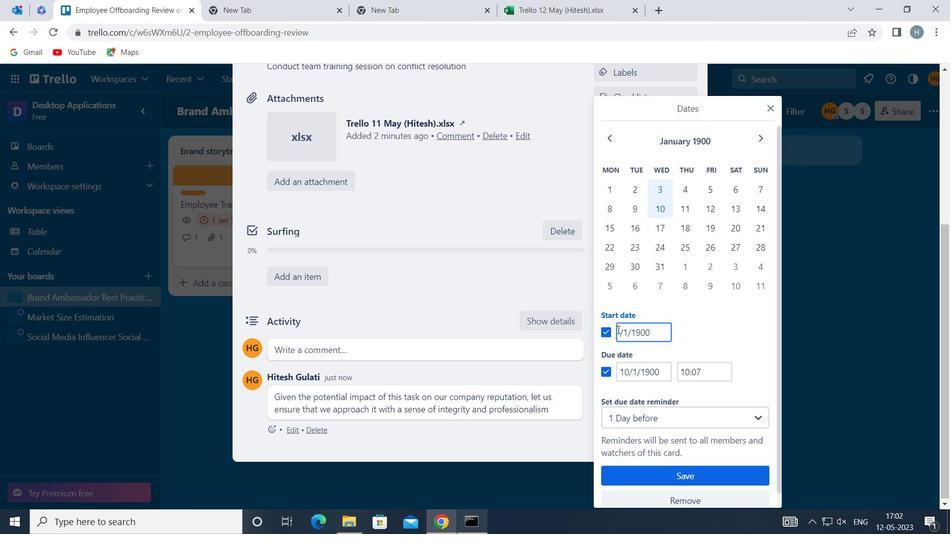 
Action: Mouse moved to (619, 366)
Screenshot: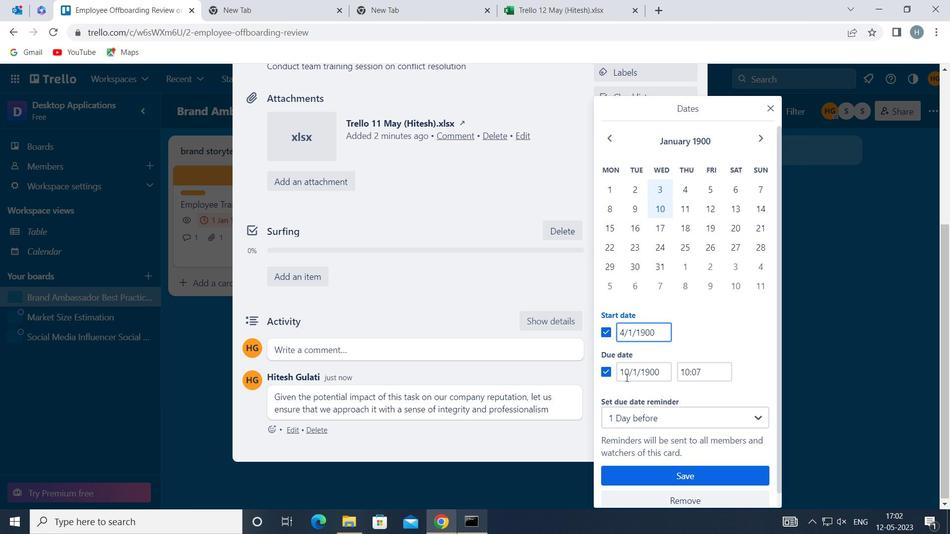 
Action: Mouse pressed left at (619, 366)
Screenshot: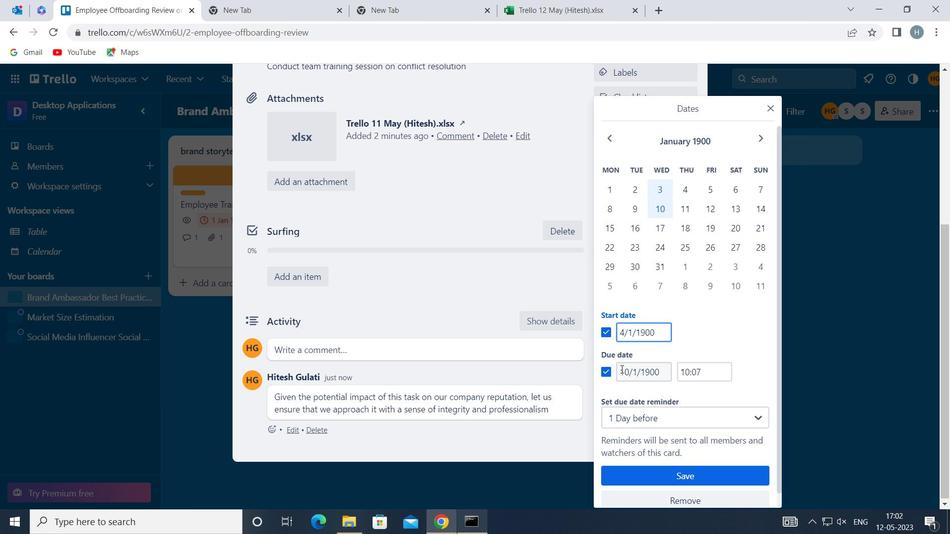 
Action: Key pressed <Key.right><Key.right><Key.backspace>
Screenshot: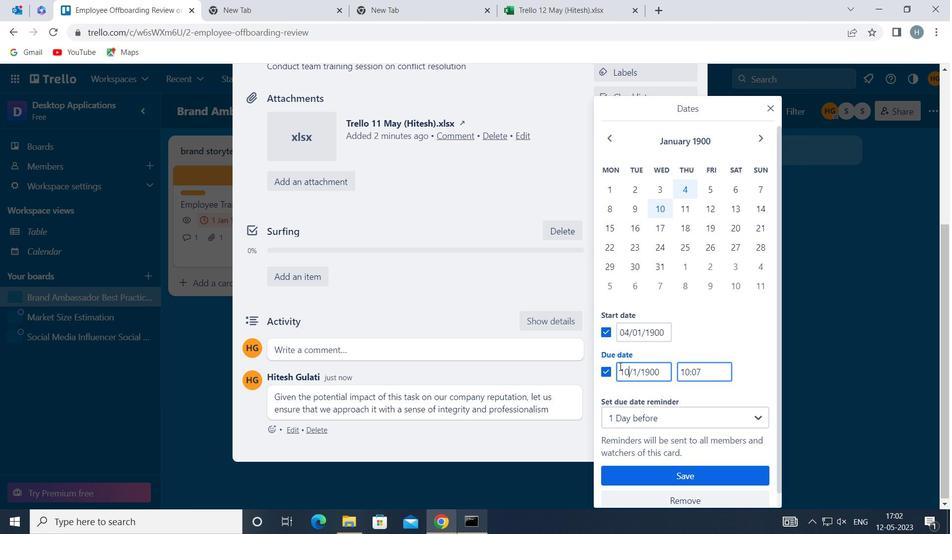 
Action: Mouse moved to (619, 365)
Screenshot: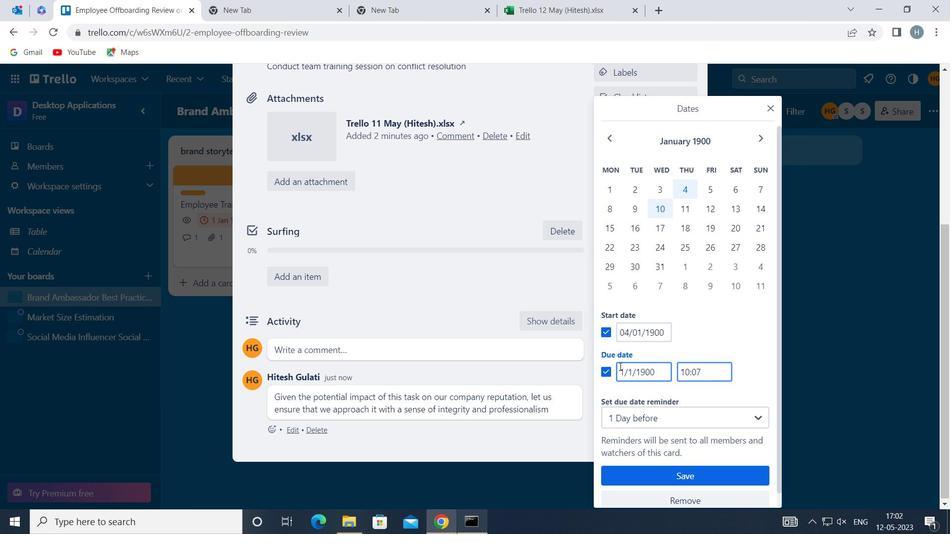 
Action: Key pressed 1
Screenshot: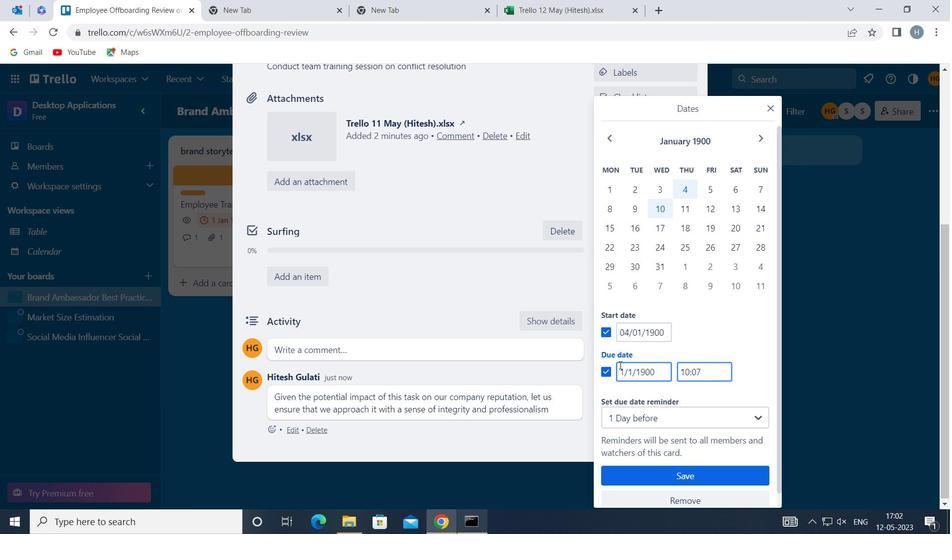 
Action: Mouse moved to (687, 472)
Screenshot: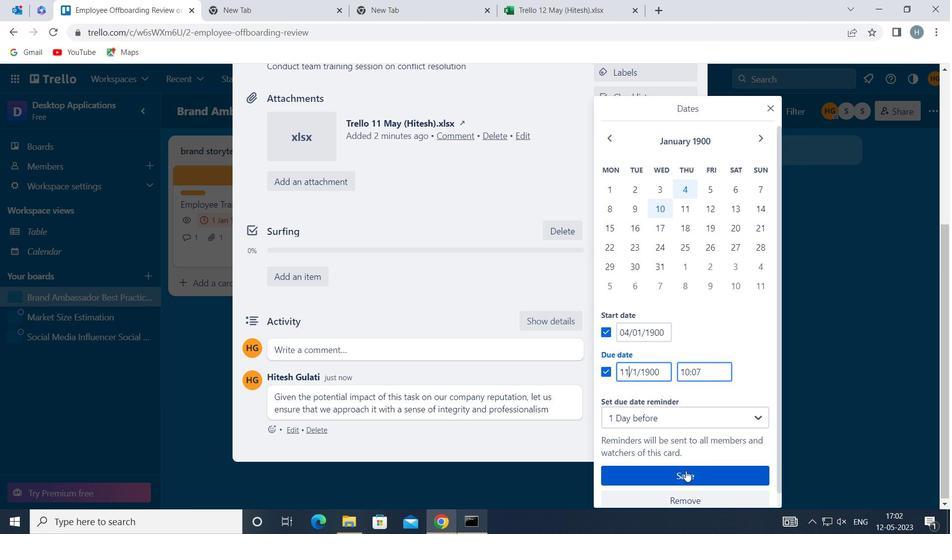 
Action: Mouse pressed left at (687, 472)
Screenshot: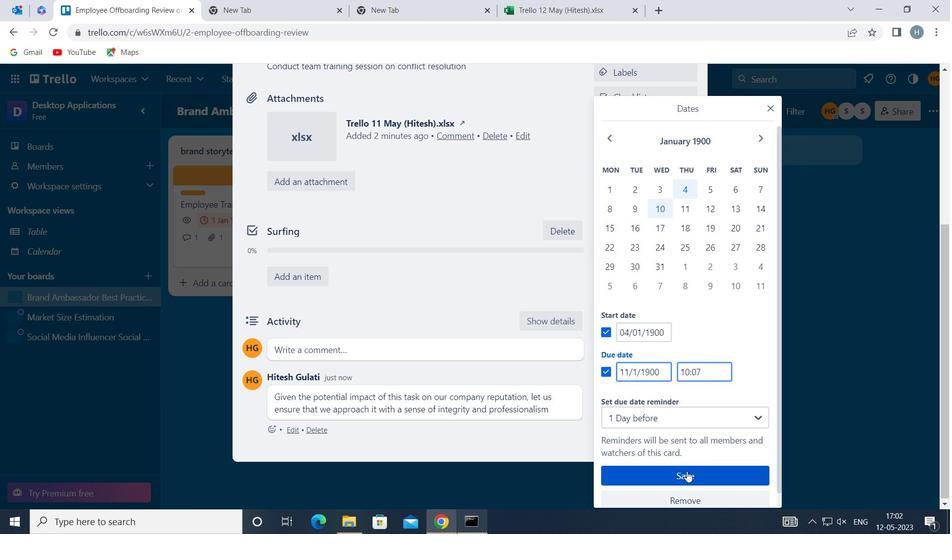 
Action: Mouse moved to (496, 288)
Screenshot: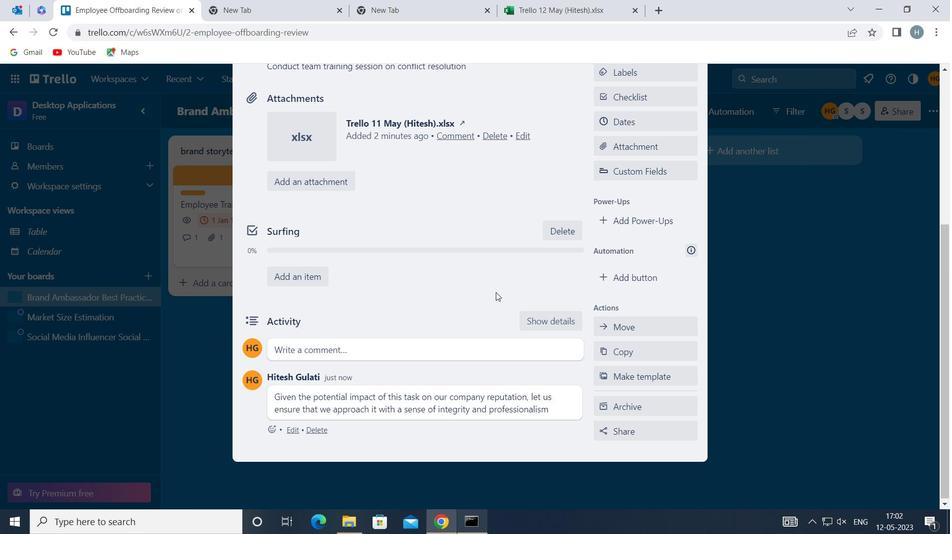 
